 Task: Create a due date automation trigger when advanced on, 2 working days after a card is due add dates without an overdue due date at 11:00 AM.
Action: Mouse moved to (1025, 313)
Screenshot: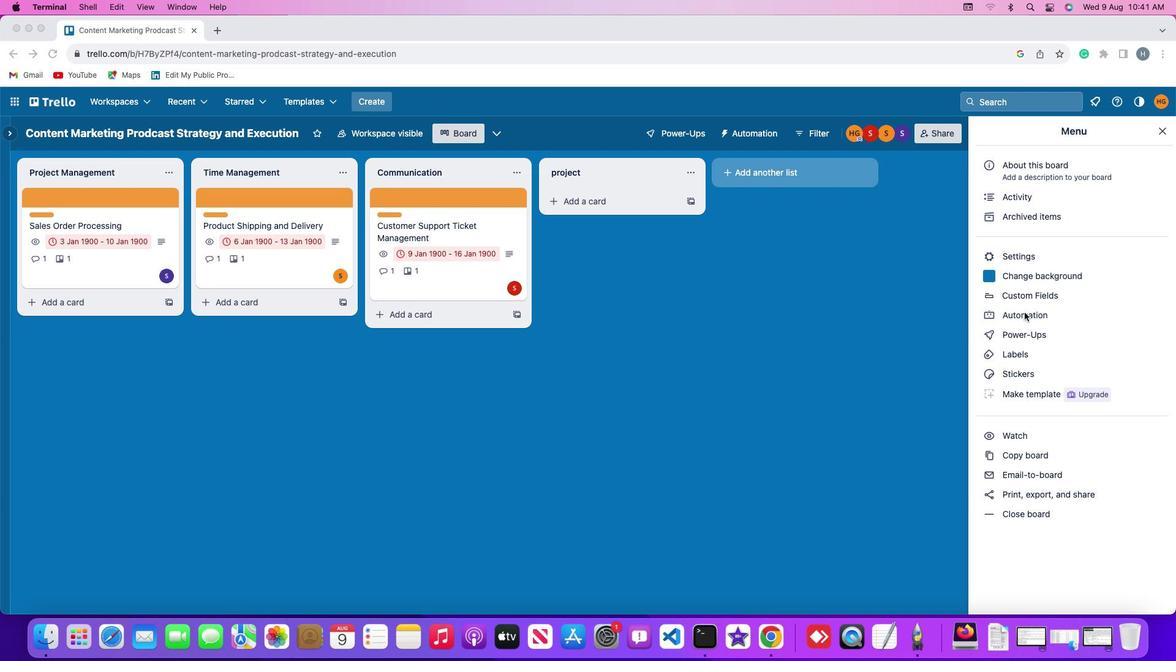 
Action: Mouse pressed left at (1025, 313)
Screenshot: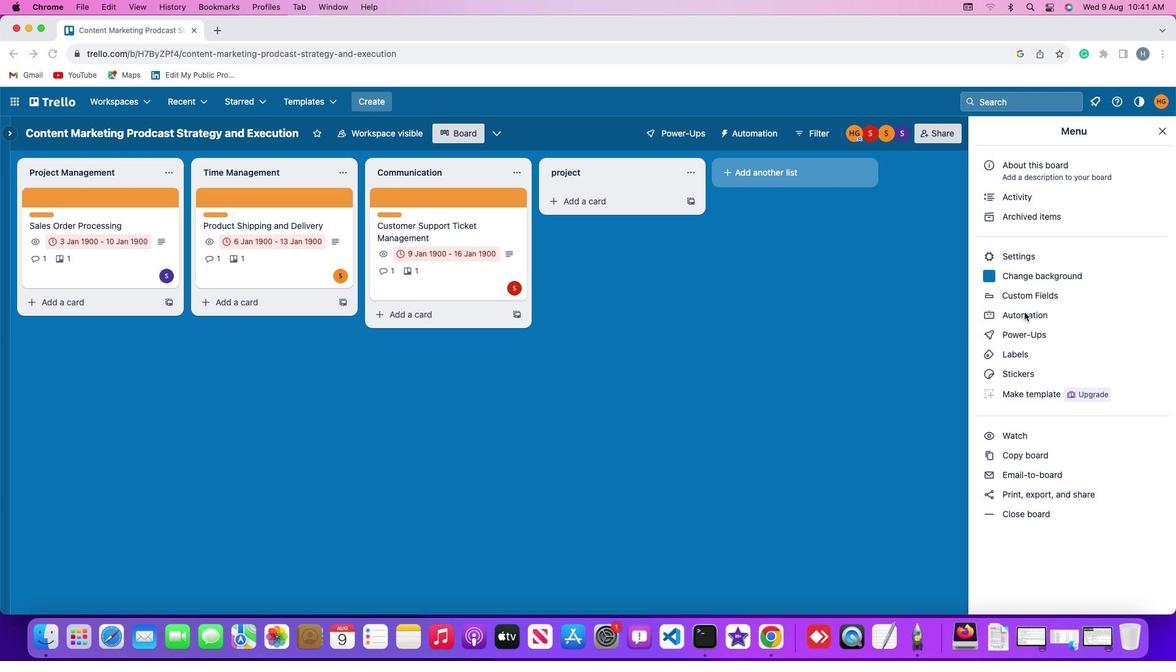 
Action: Mouse pressed left at (1025, 313)
Screenshot: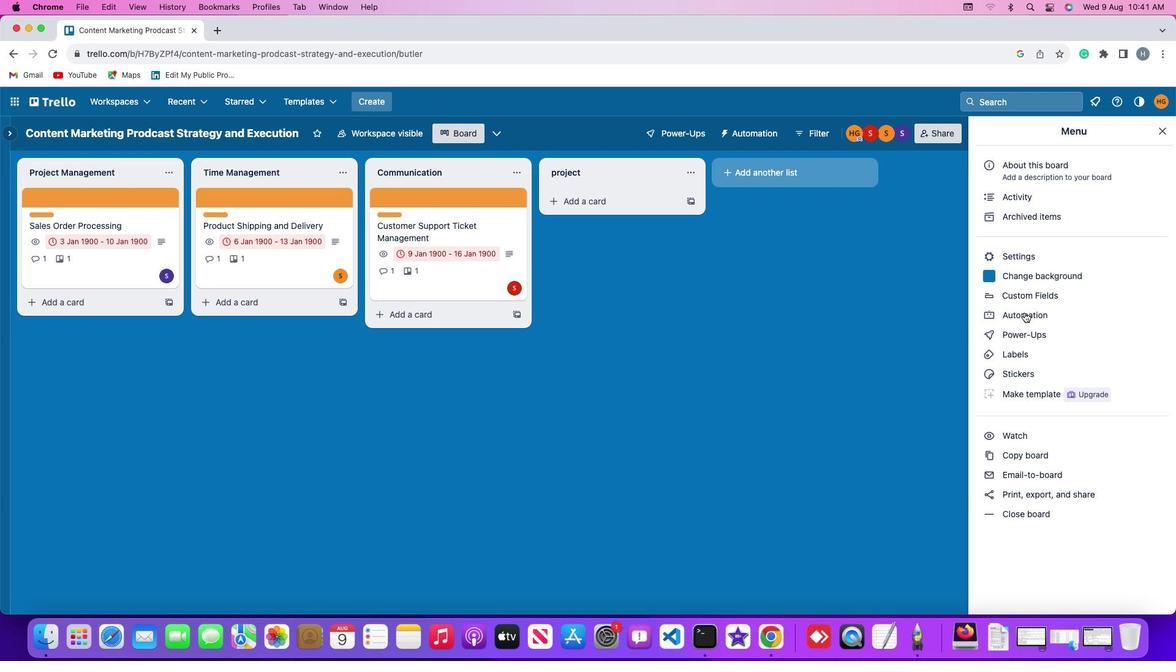 
Action: Mouse moved to (80, 288)
Screenshot: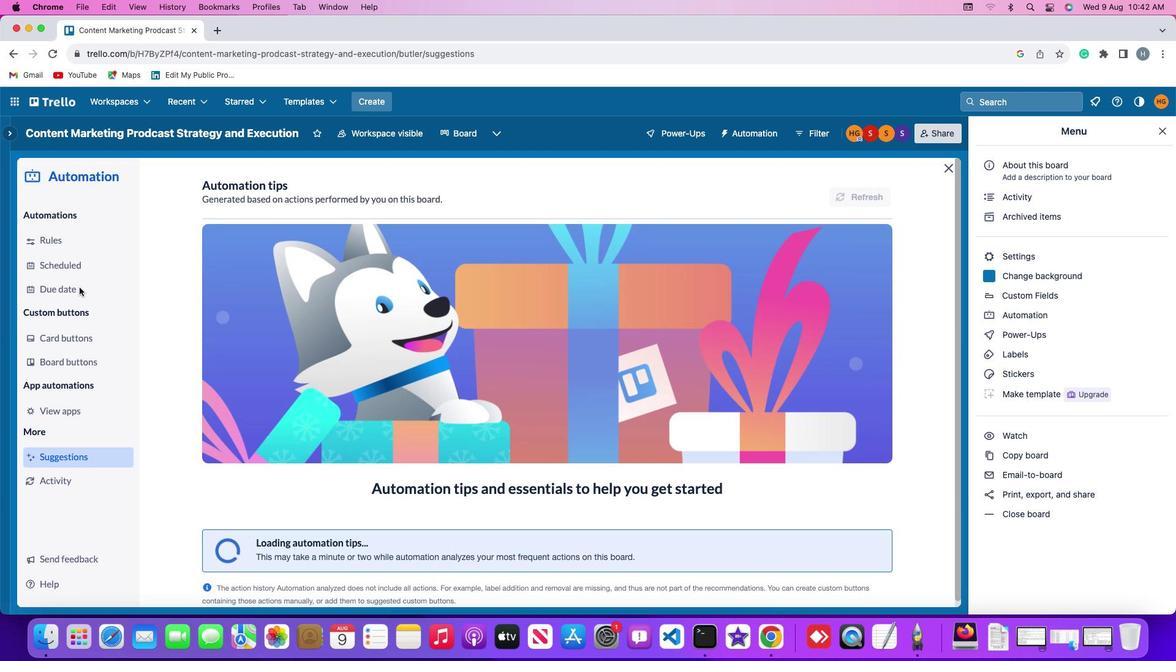 
Action: Mouse pressed left at (80, 288)
Screenshot: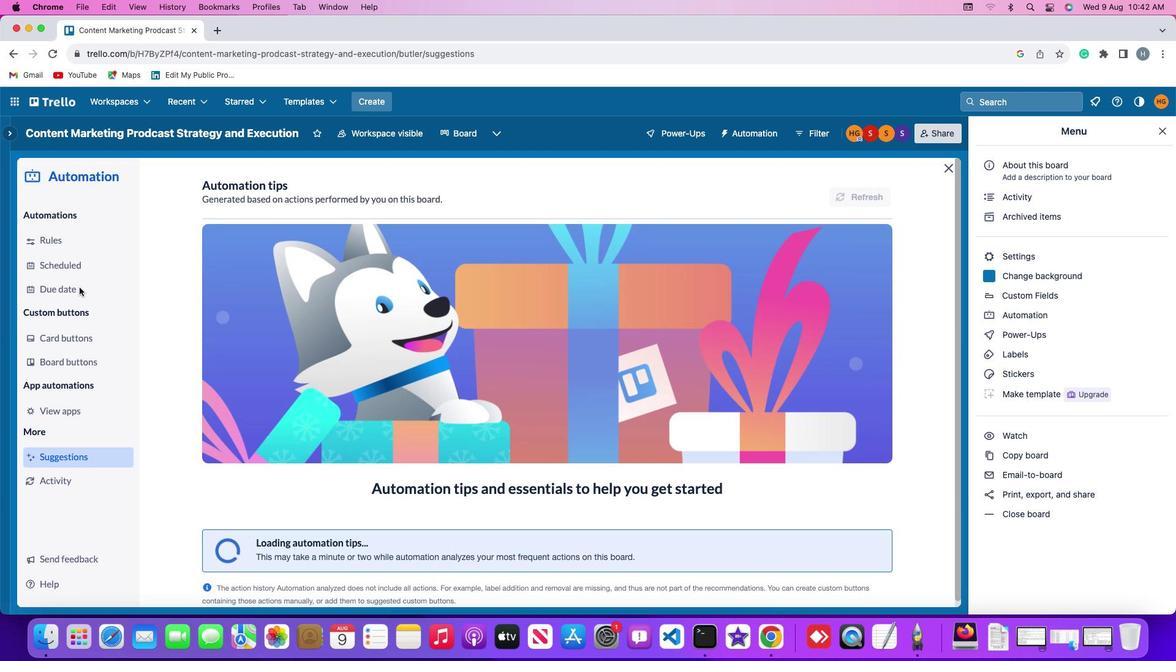 
Action: Mouse moved to (820, 188)
Screenshot: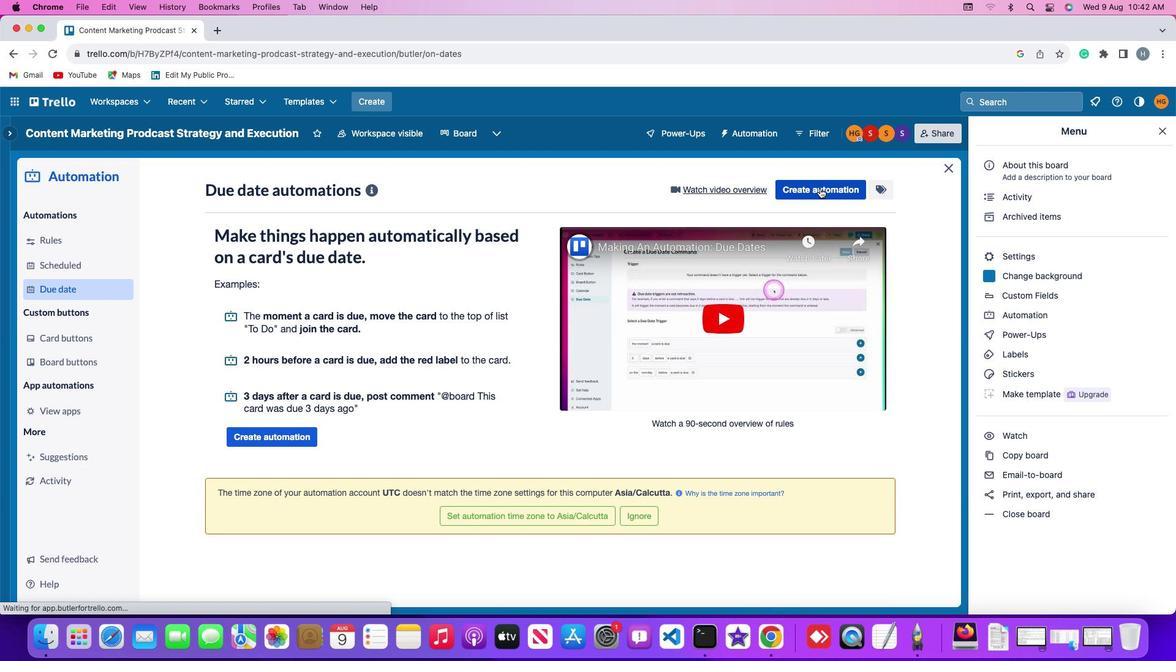 
Action: Mouse pressed left at (820, 188)
Screenshot: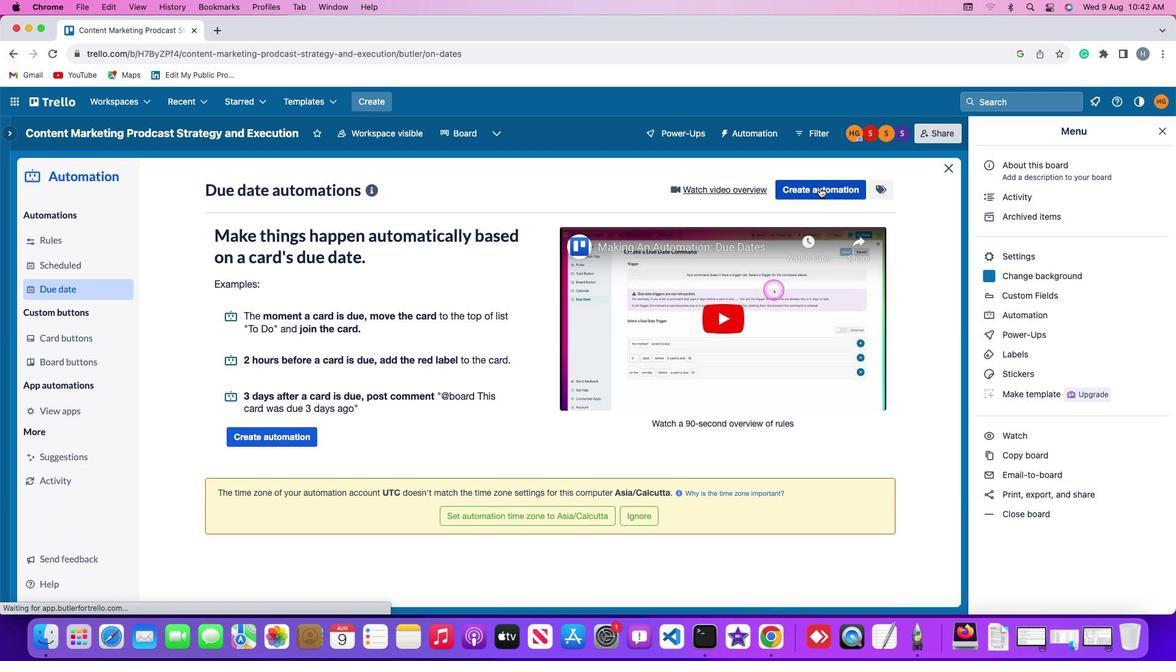 
Action: Mouse moved to (351, 310)
Screenshot: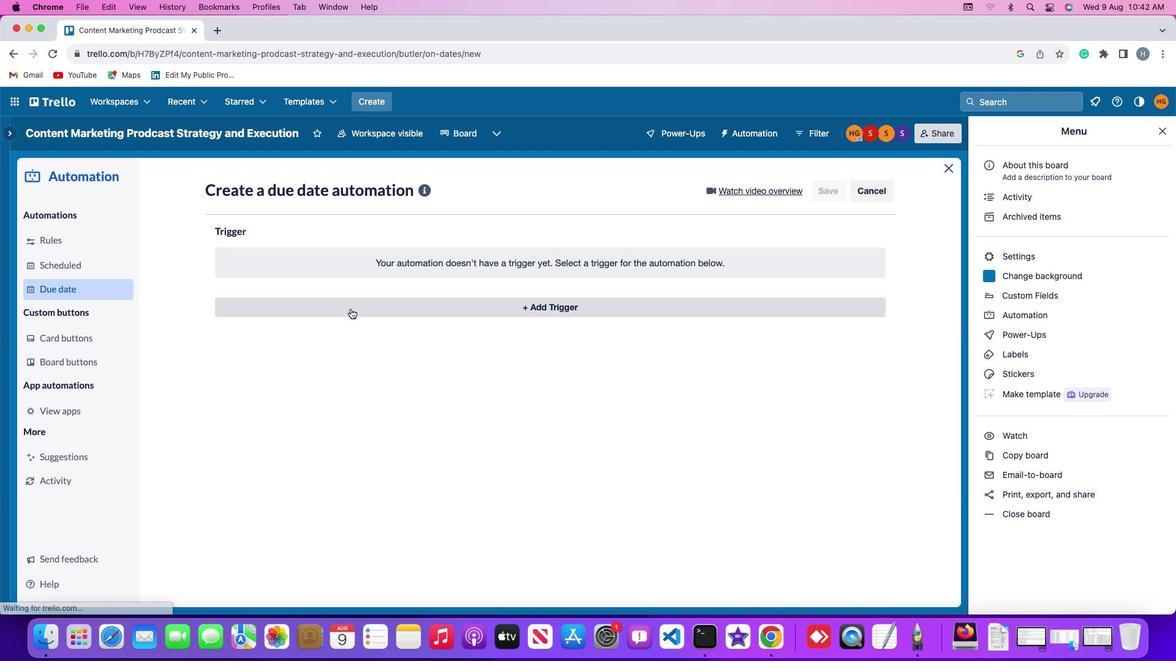 
Action: Mouse pressed left at (351, 310)
Screenshot: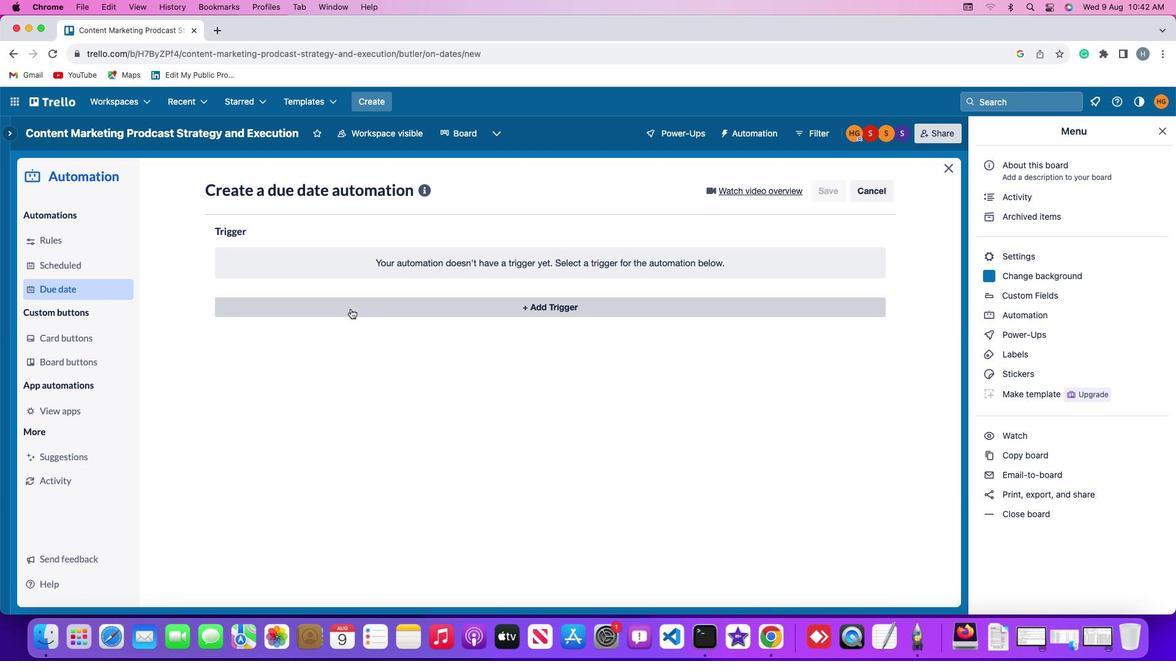 
Action: Mouse moved to (242, 501)
Screenshot: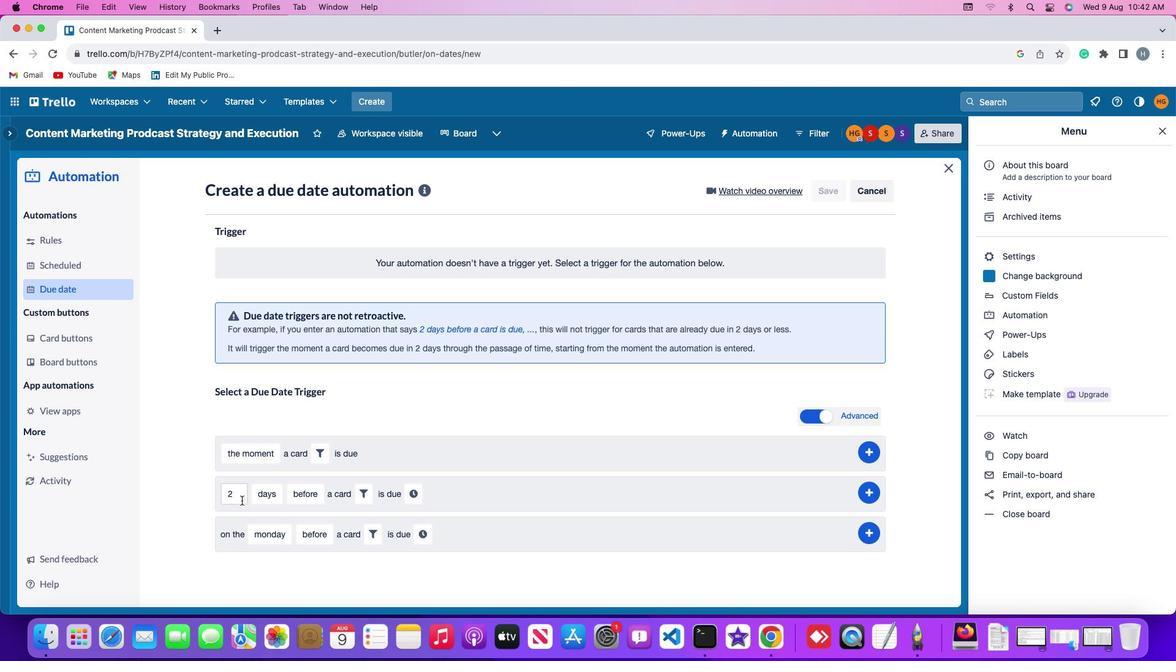 
Action: Mouse pressed left at (242, 501)
Screenshot: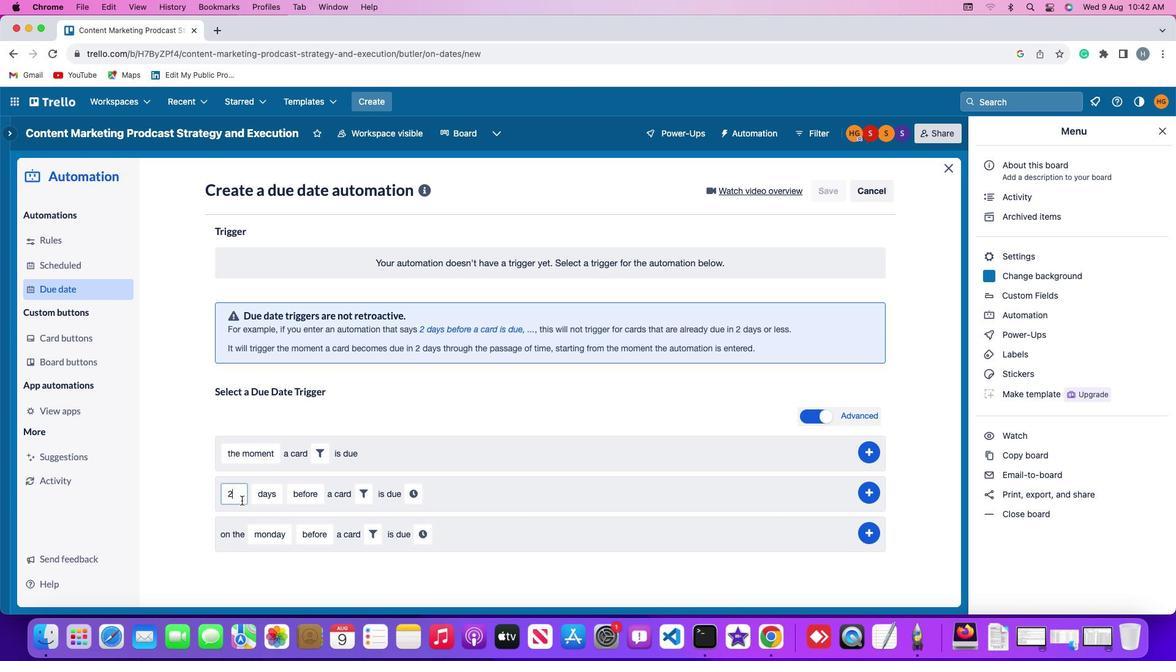 
Action: Mouse moved to (242, 501)
Screenshot: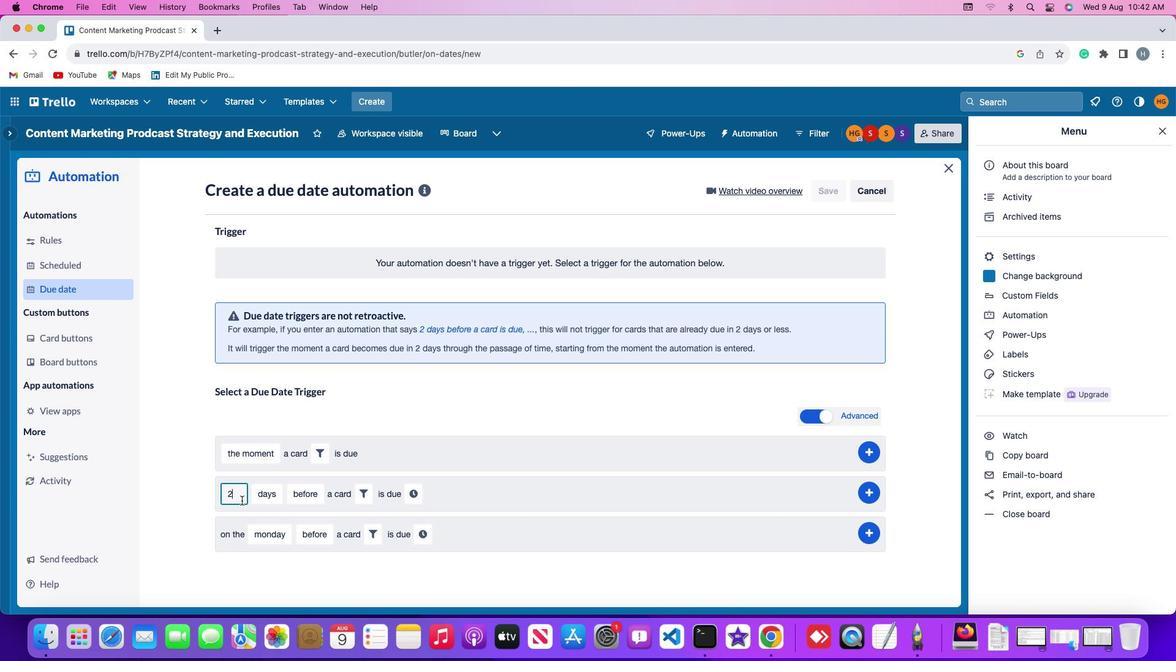 
Action: Key pressed Key.backspace'2'
Screenshot: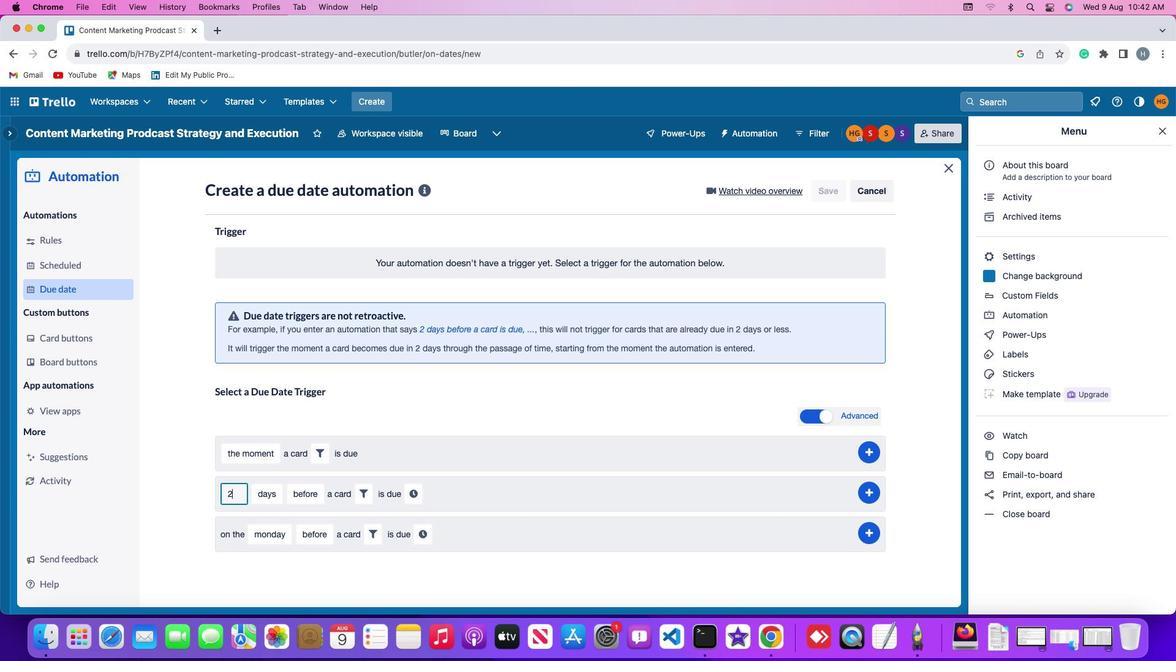 
Action: Mouse moved to (259, 498)
Screenshot: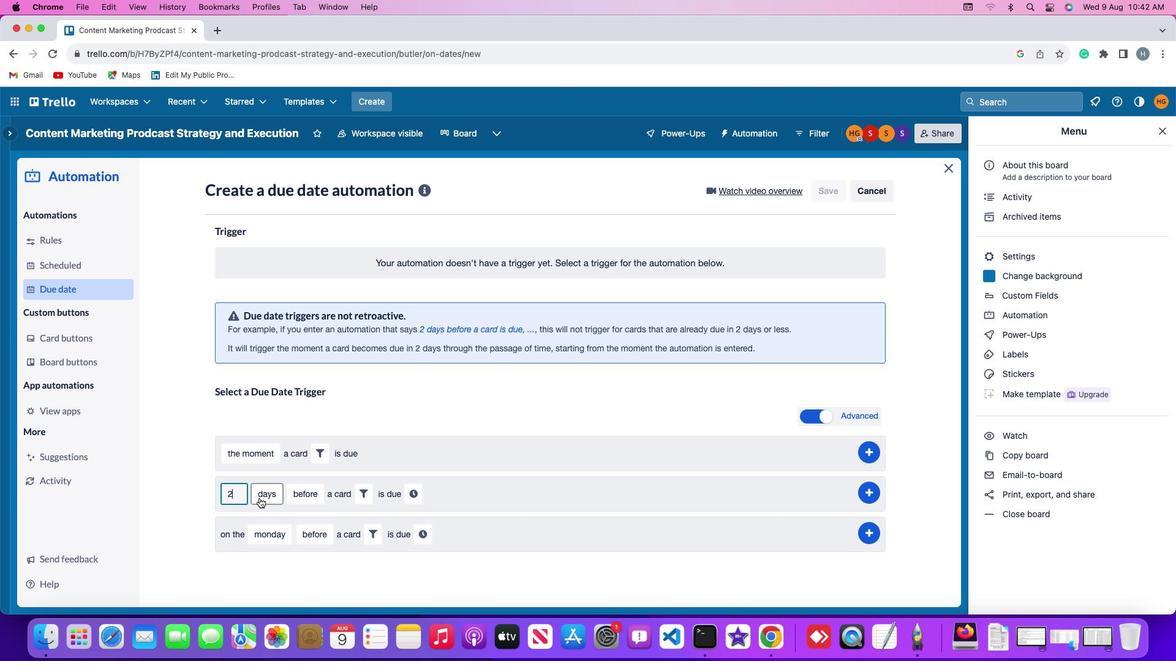 
Action: Mouse pressed left at (259, 498)
Screenshot: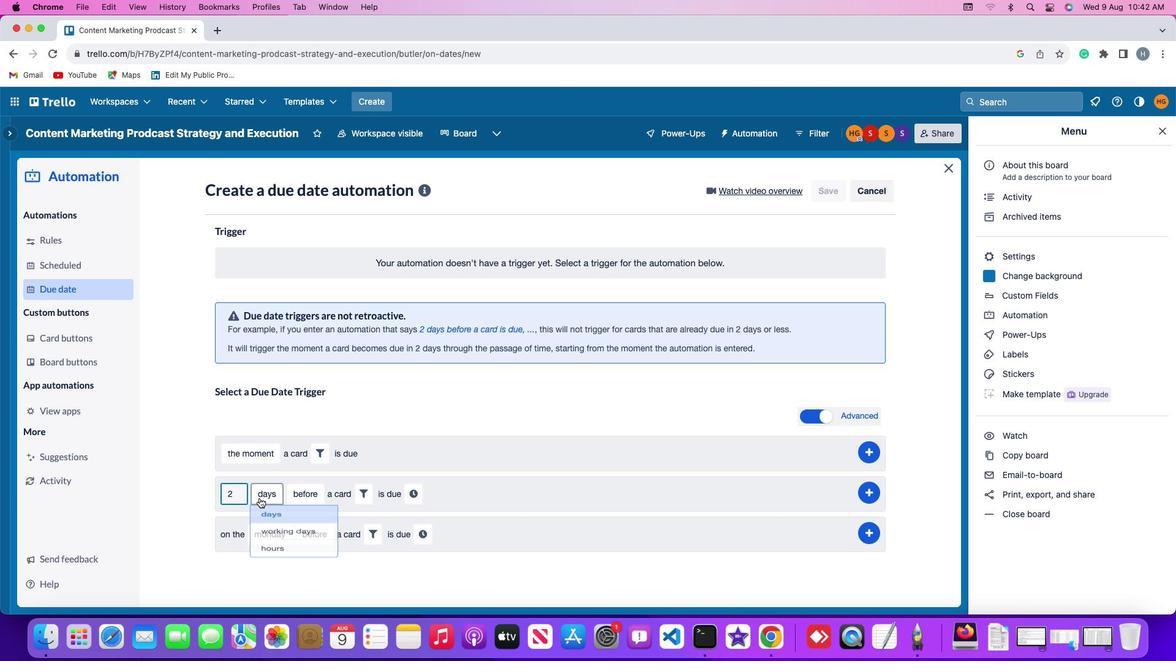 
Action: Mouse moved to (272, 545)
Screenshot: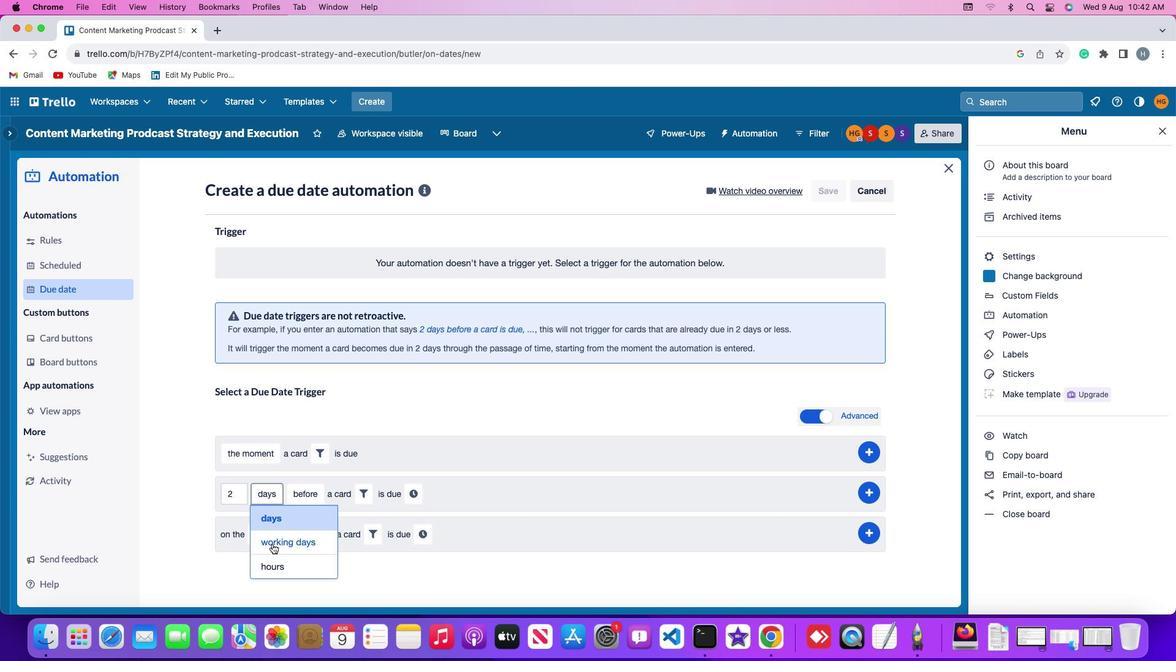 
Action: Mouse pressed left at (272, 545)
Screenshot: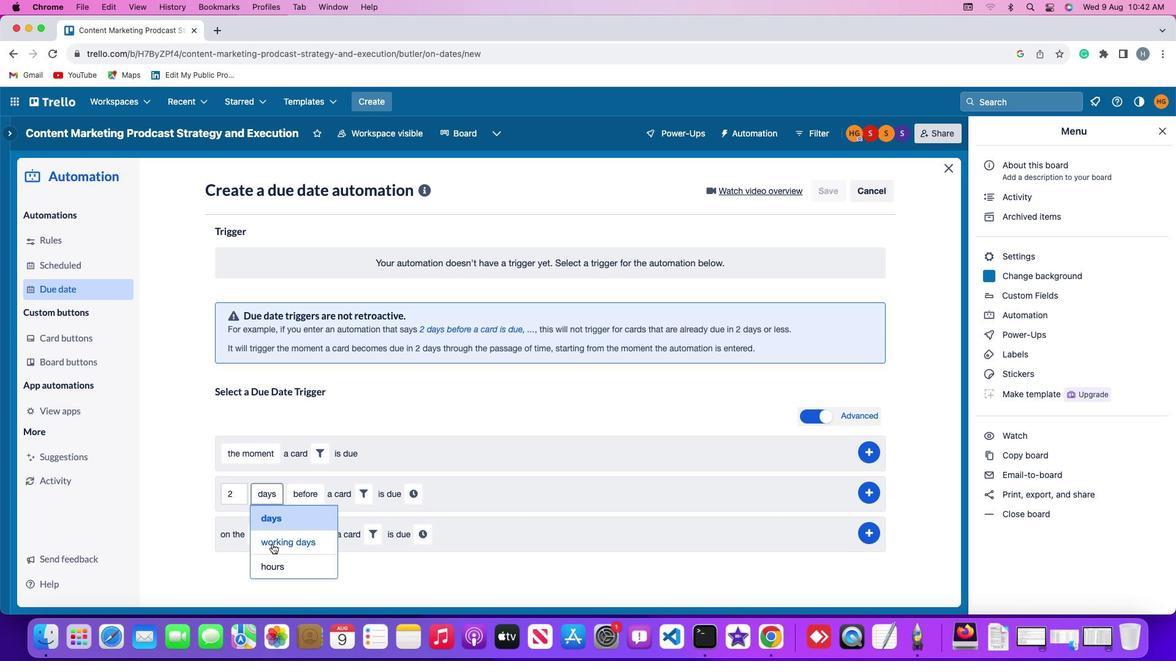 
Action: Mouse moved to (341, 493)
Screenshot: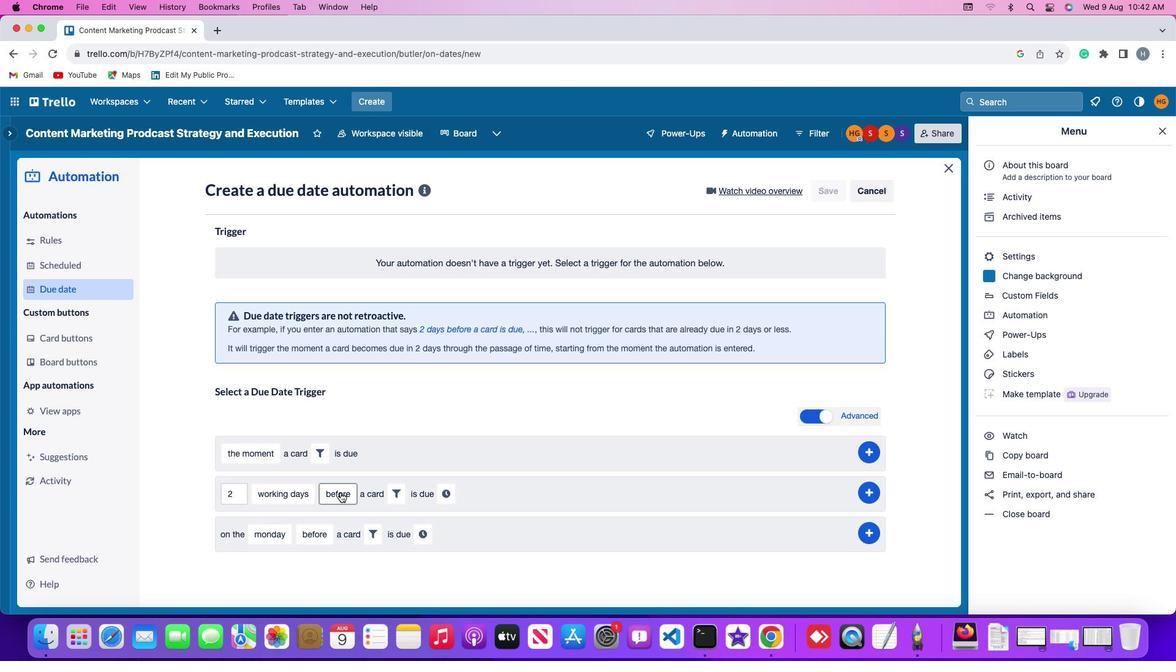 
Action: Mouse pressed left at (341, 493)
Screenshot: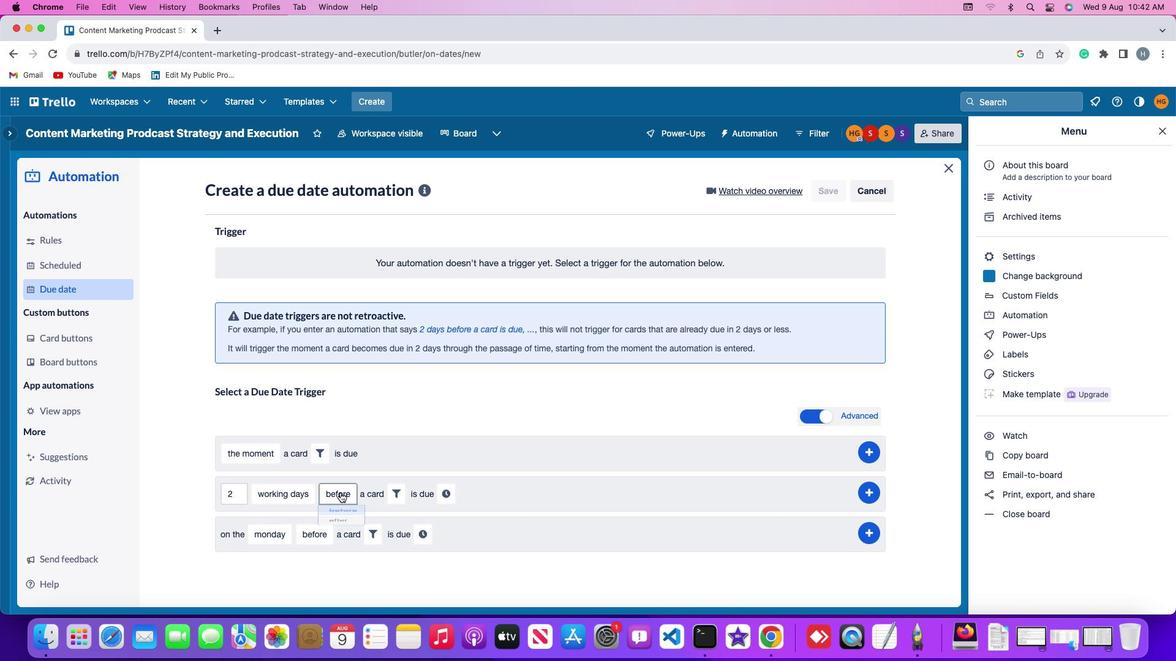 
Action: Mouse moved to (338, 539)
Screenshot: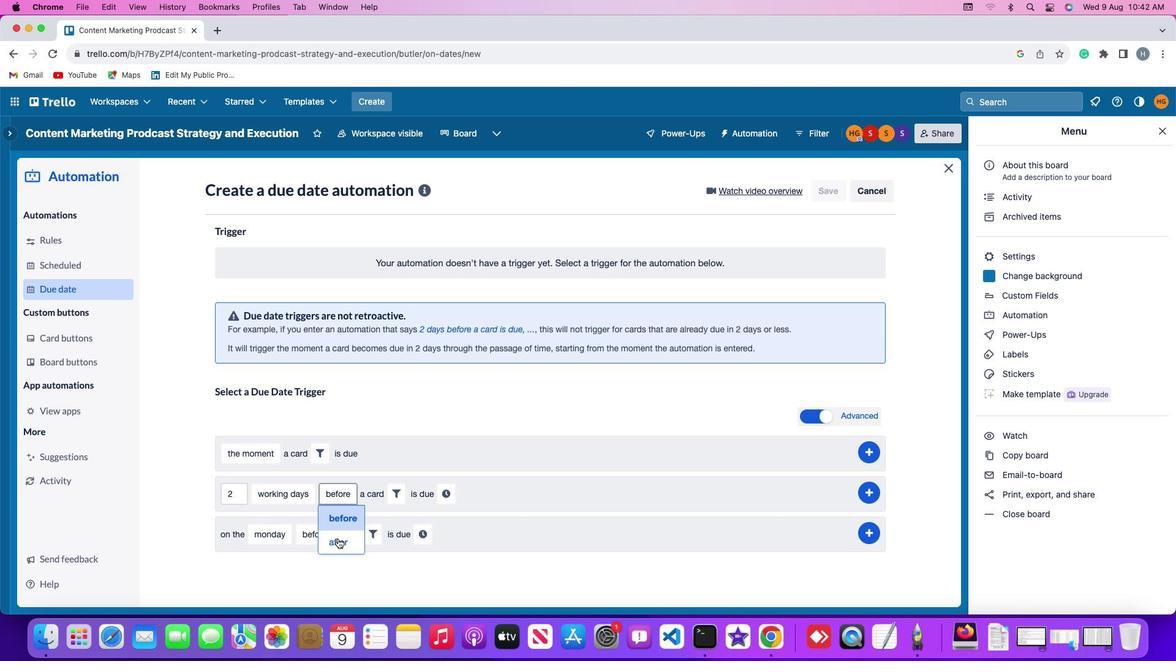 
Action: Mouse pressed left at (338, 539)
Screenshot: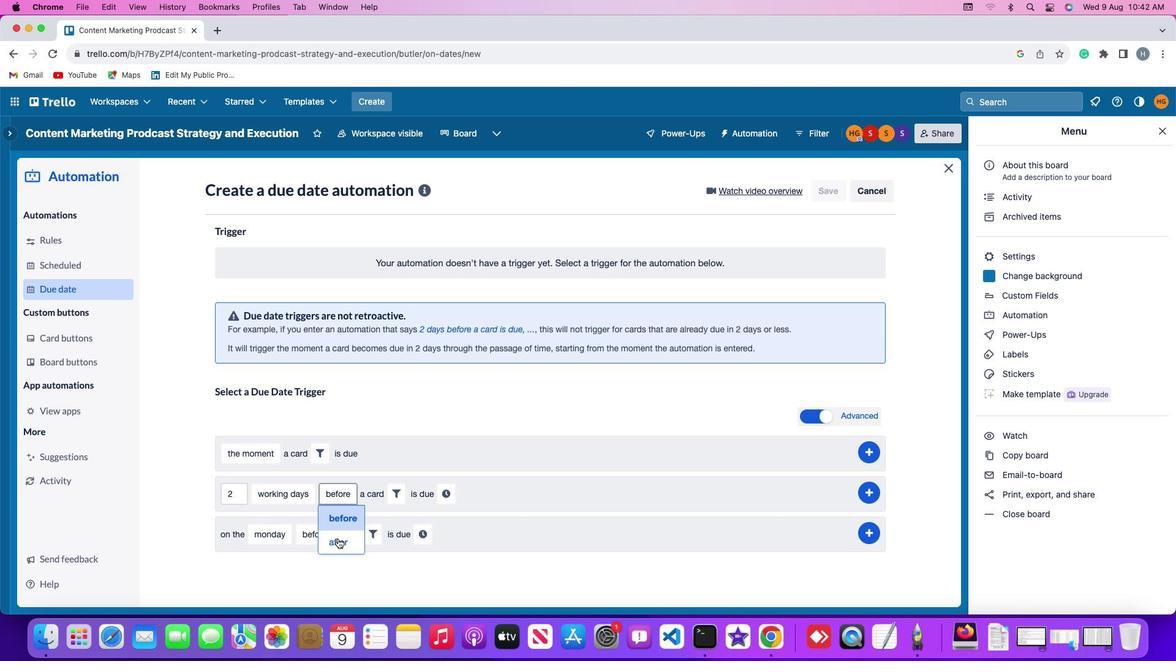 
Action: Mouse moved to (387, 492)
Screenshot: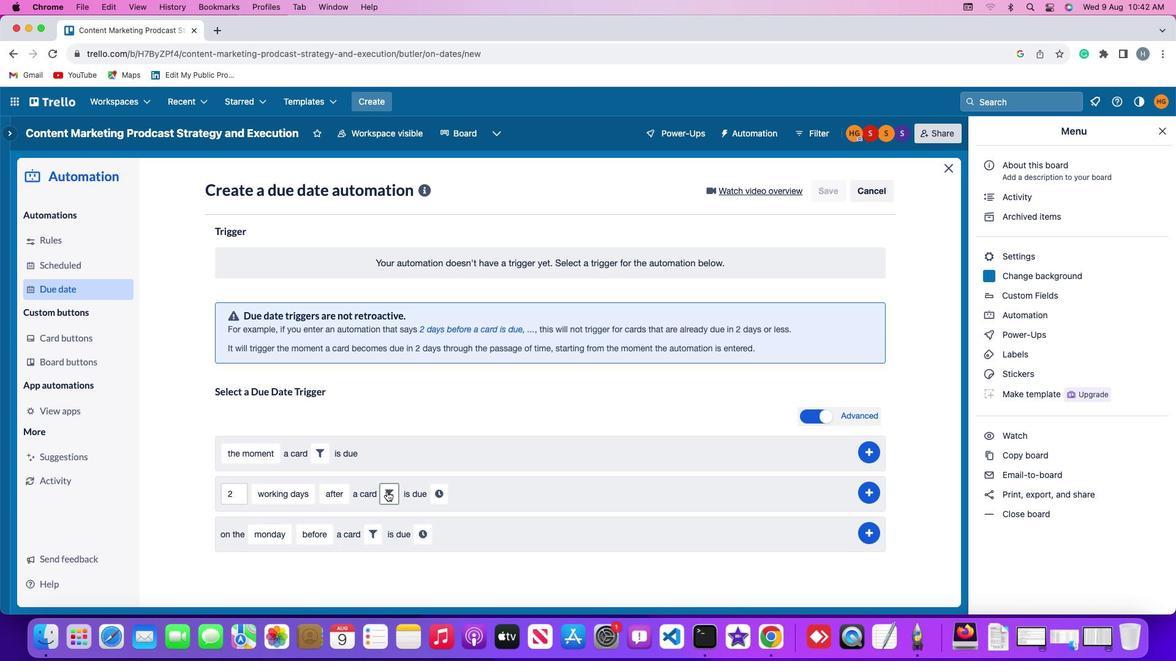 
Action: Mouse pressed left at (387, 492)
Screenshot: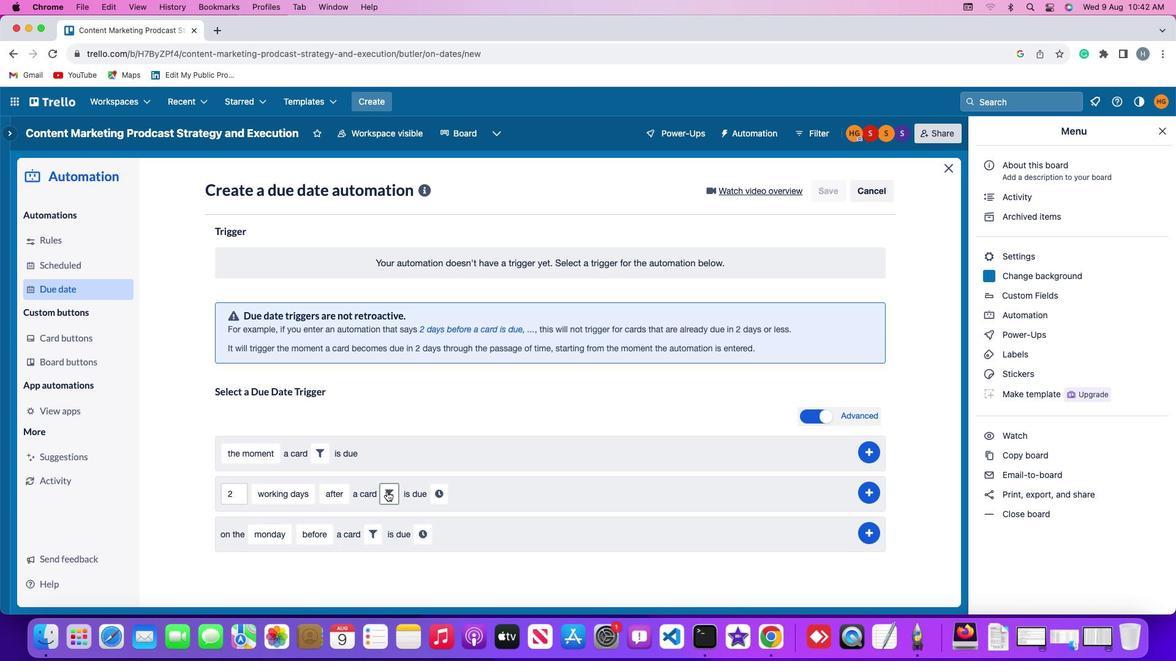 
Action: Mouse moved to (450, 528)
Screenshot: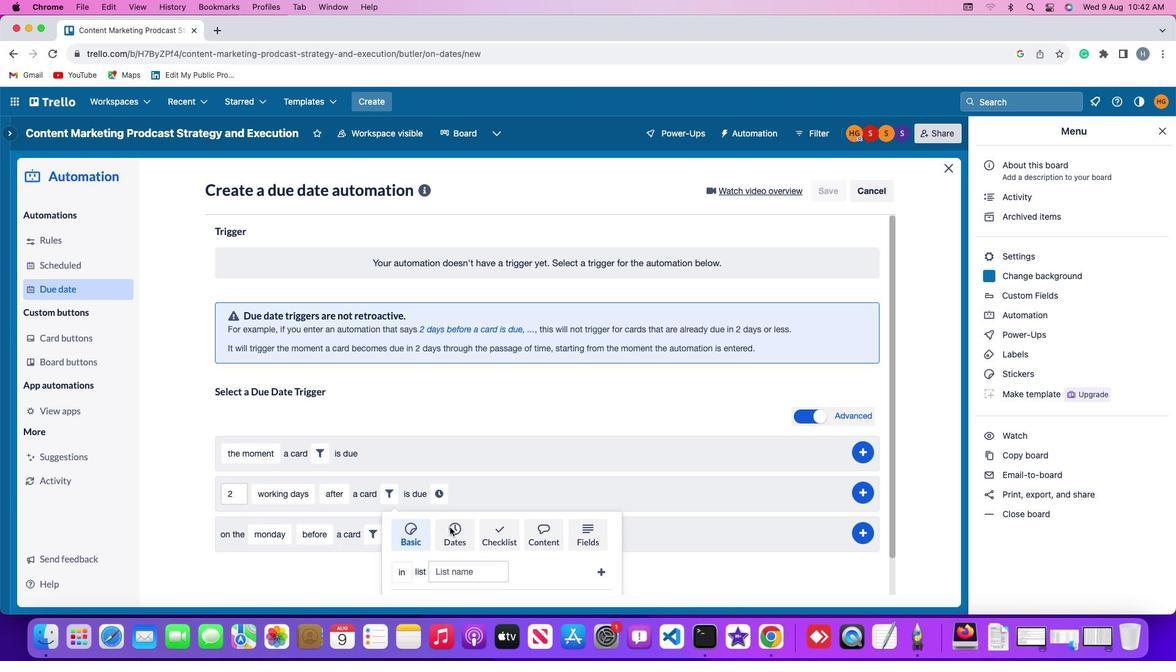 
Action: Mouse pressed left at (450, 528)
Screenshot: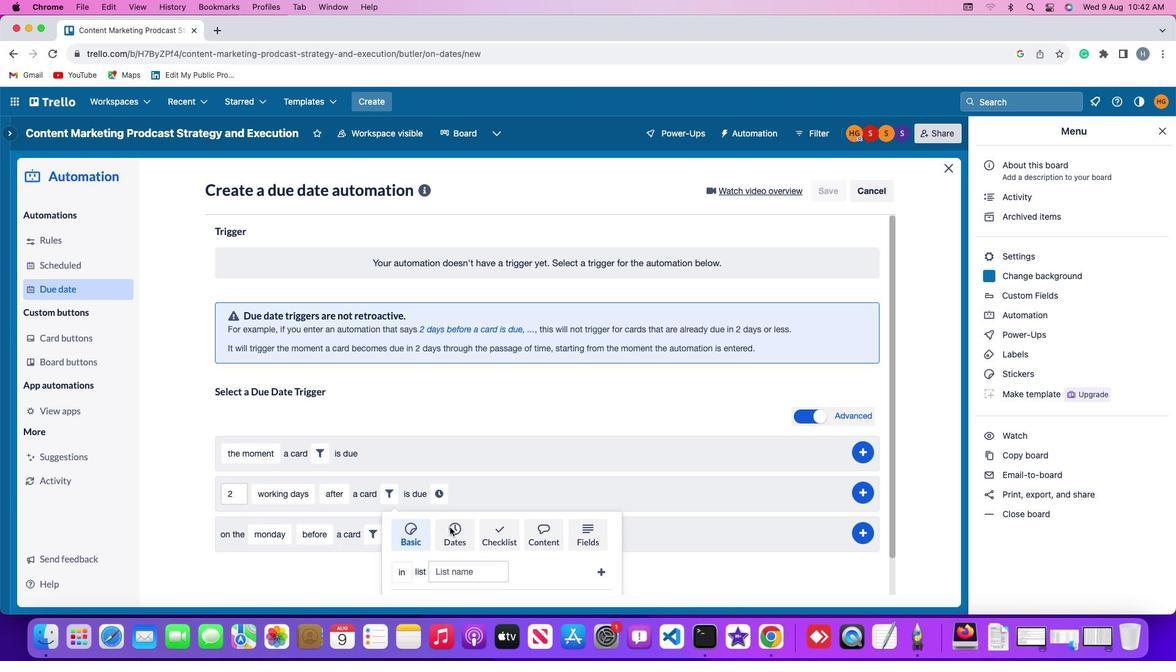 
Action: Mouse moved to (397, 572)
Screenshot: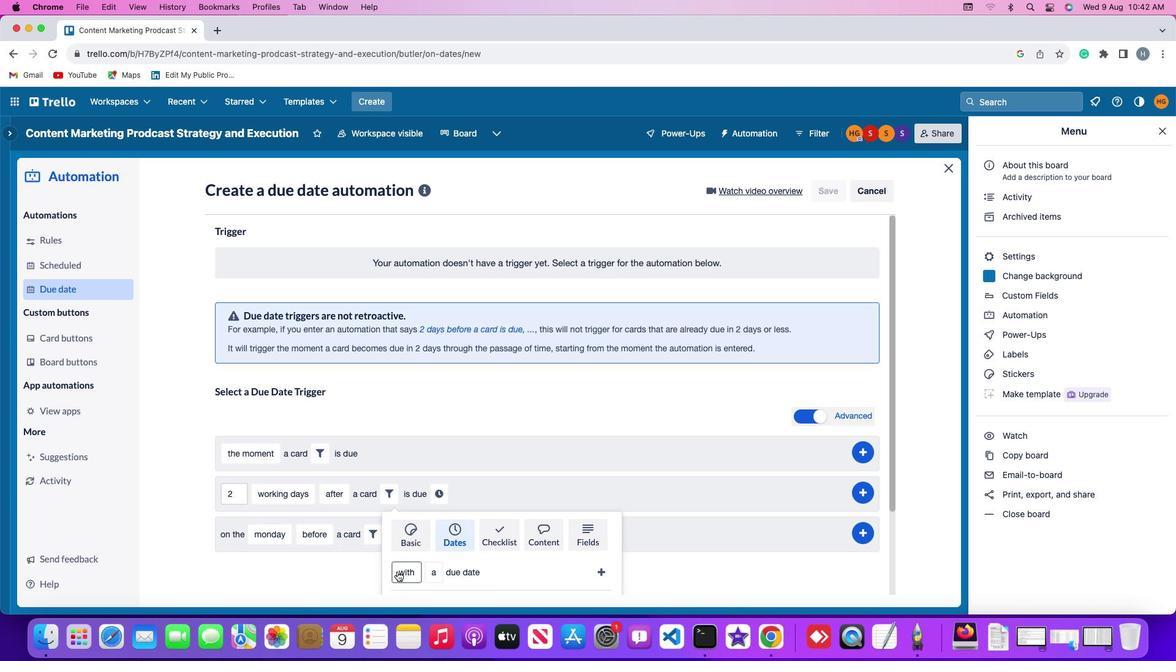 
Action: Mouse pressed left at (397, 572)
Screenshot: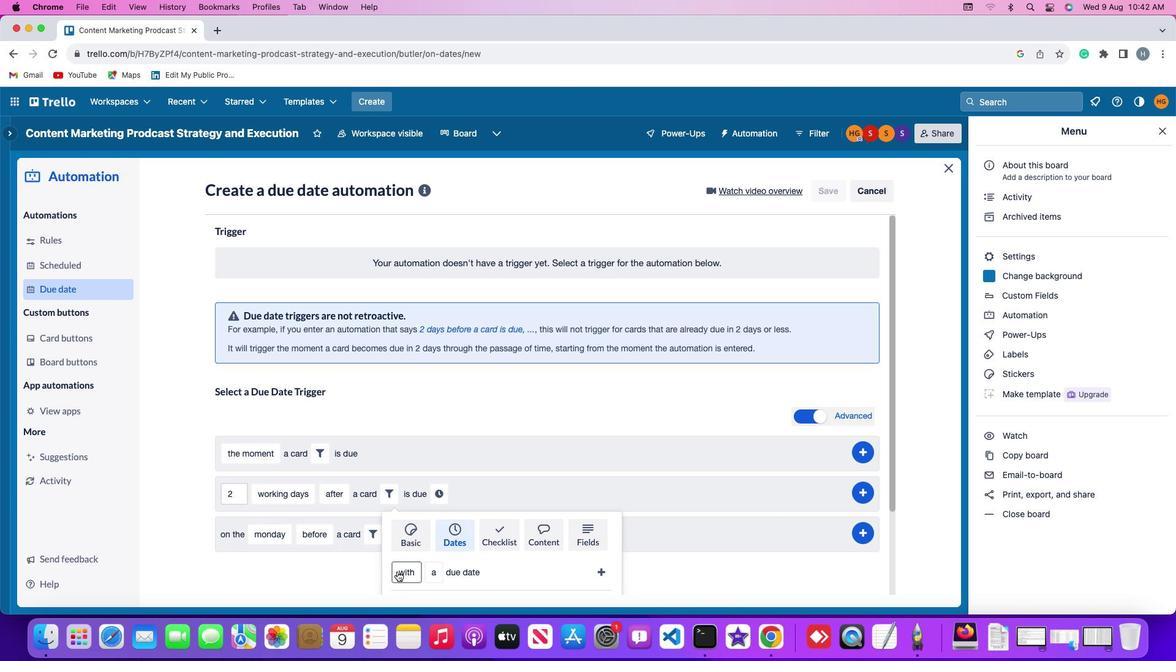
Action: Mouse moved to (404, 553)
Screenshot: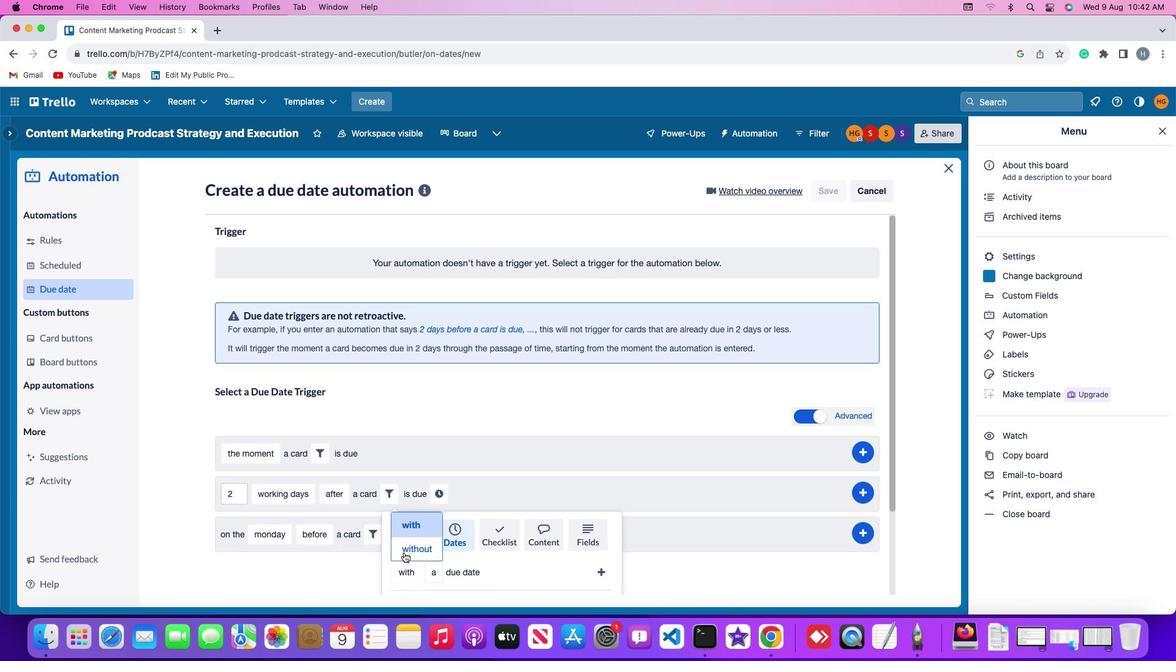 
Action: Mouse pressed left at (404, 553)
Screenshot: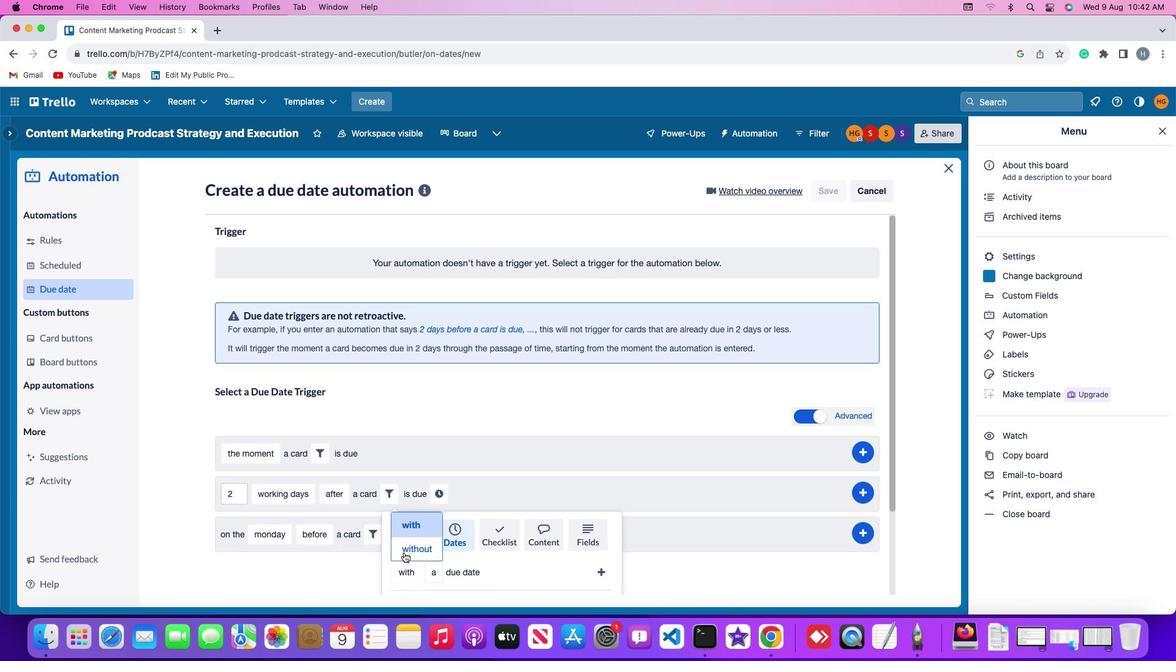 
Action: Mouse moved to (437, 569)
Screenshot: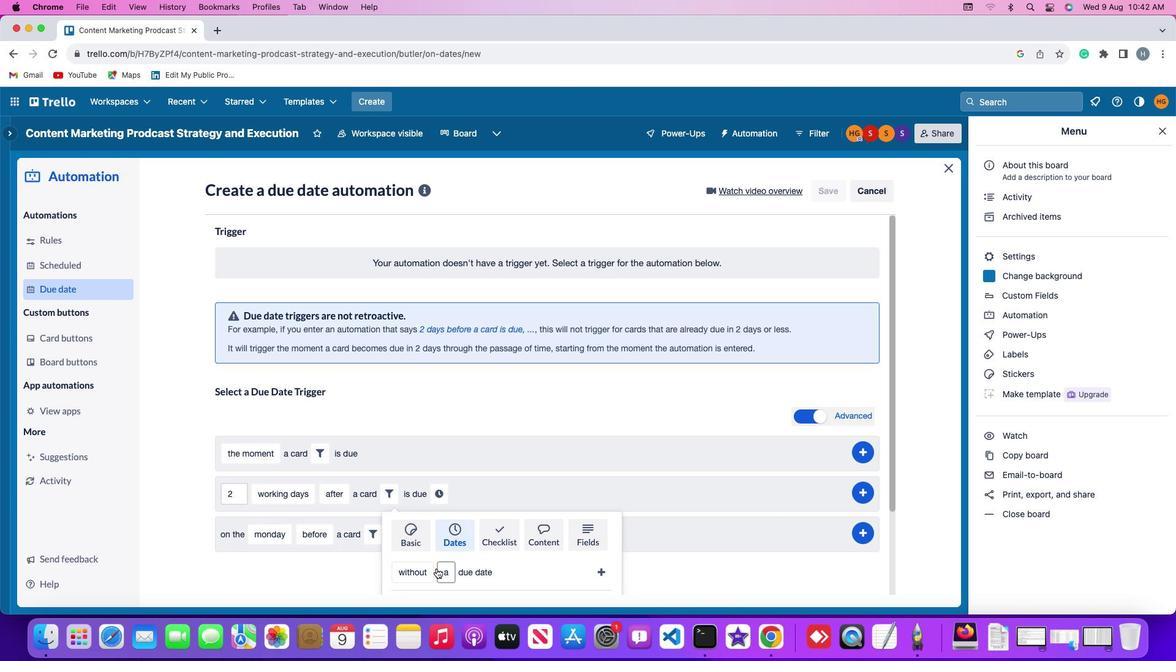 
Action: Mouse pressed left at (437, 569)
Screenshot: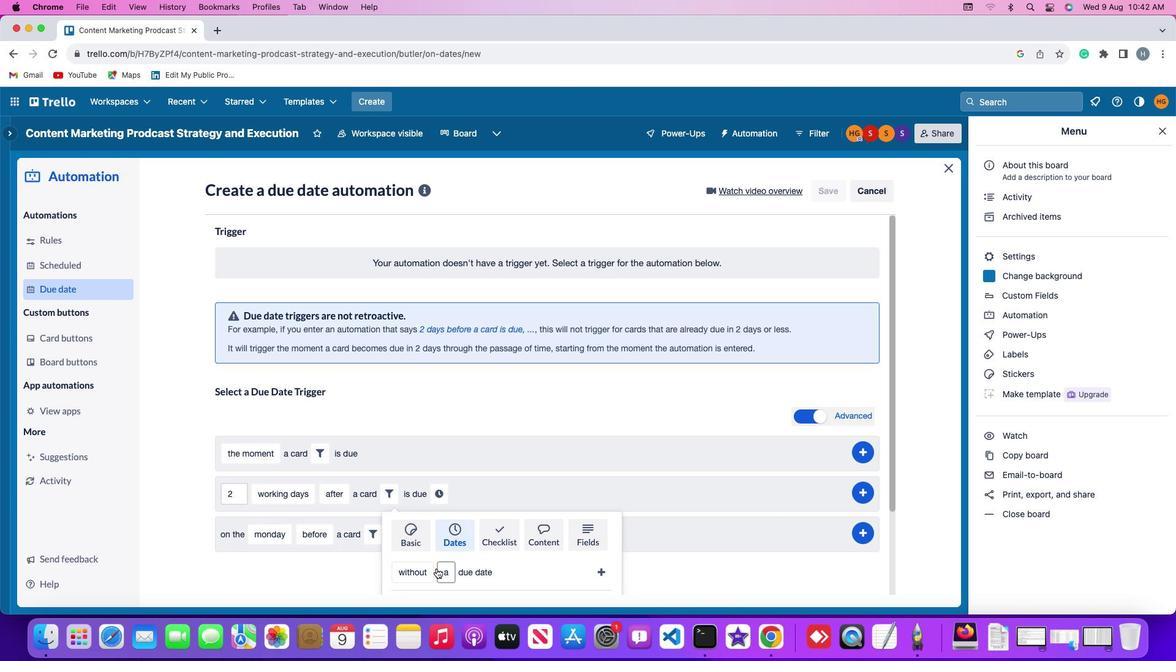 
Action: Mouse moved to (451, 555)
Screenshot: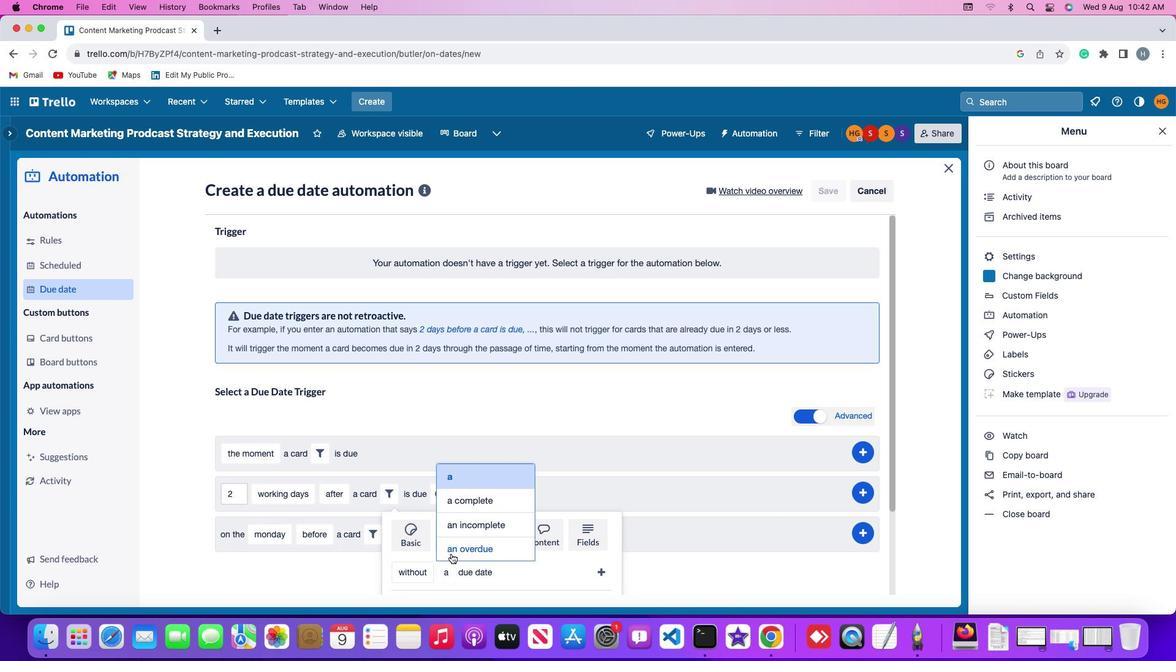 
Action: Mouse pressed left at (451, 555)
Screenshot: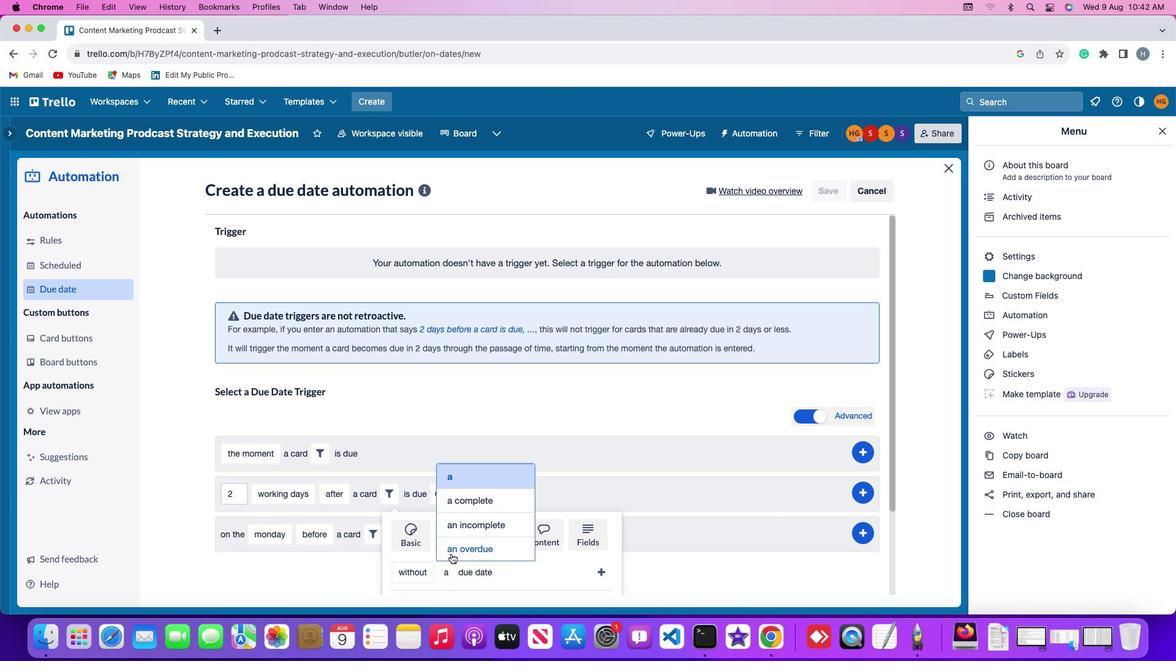 
Action: Mouse moved to (601, 570)
Screenshot: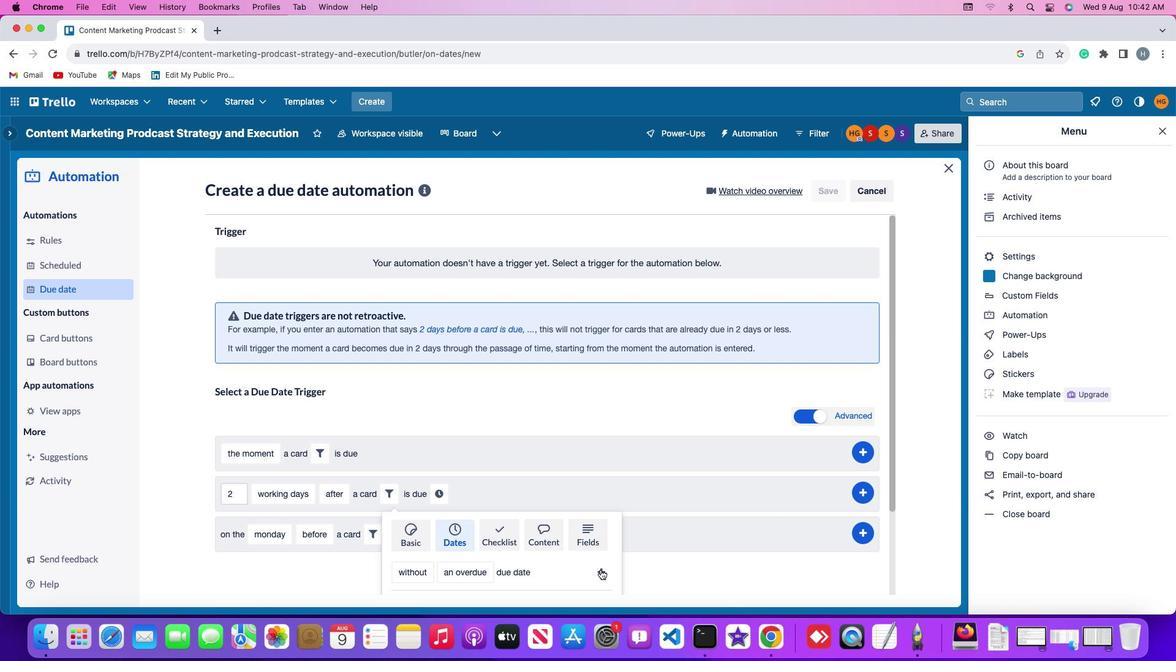 
Action: Mouse pressed left at (601, 570)
Screenshot: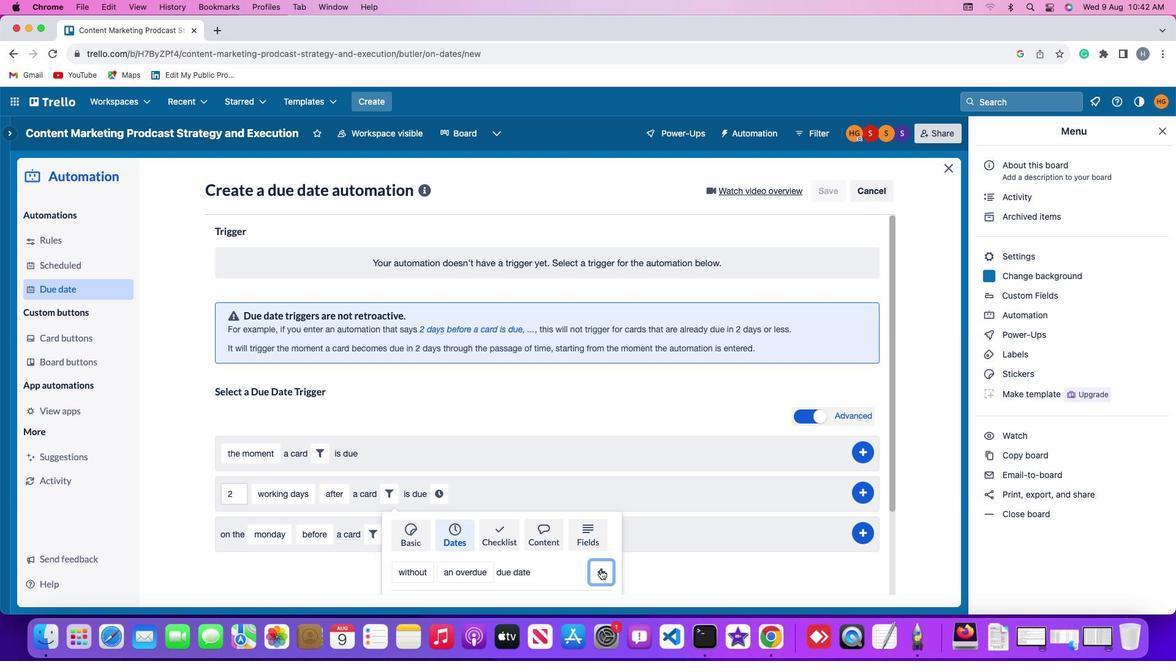 
Action: Mouse moved to (575, 493)
Screenshot: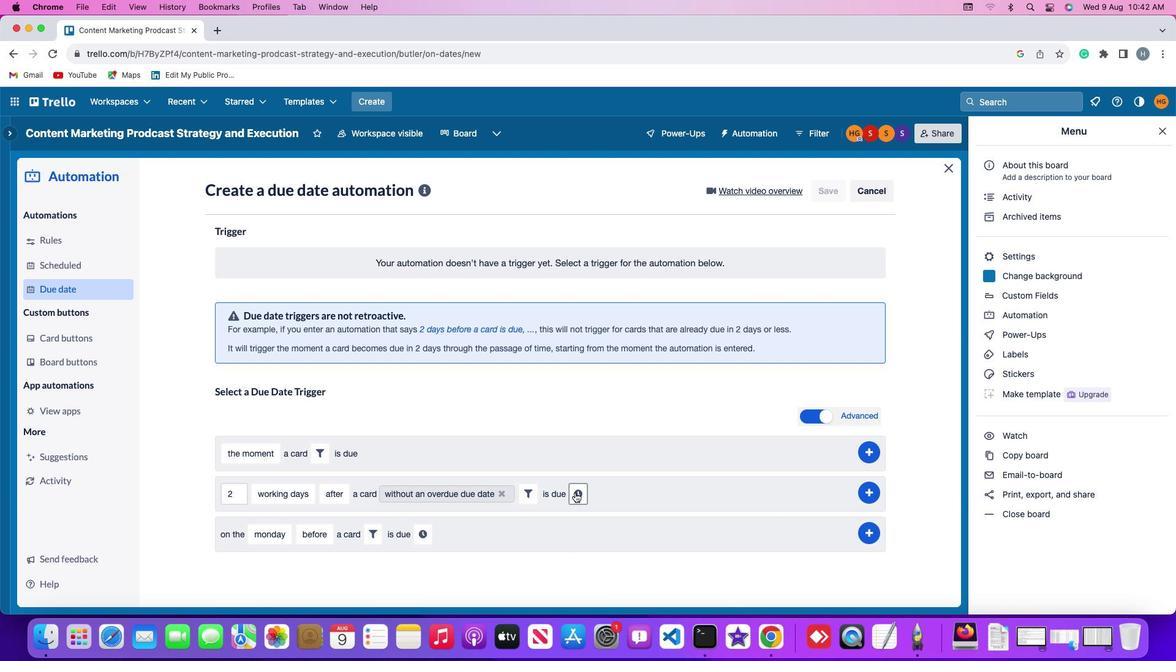 
Action: Mouse pressed left at (575, 493)
Screenshot: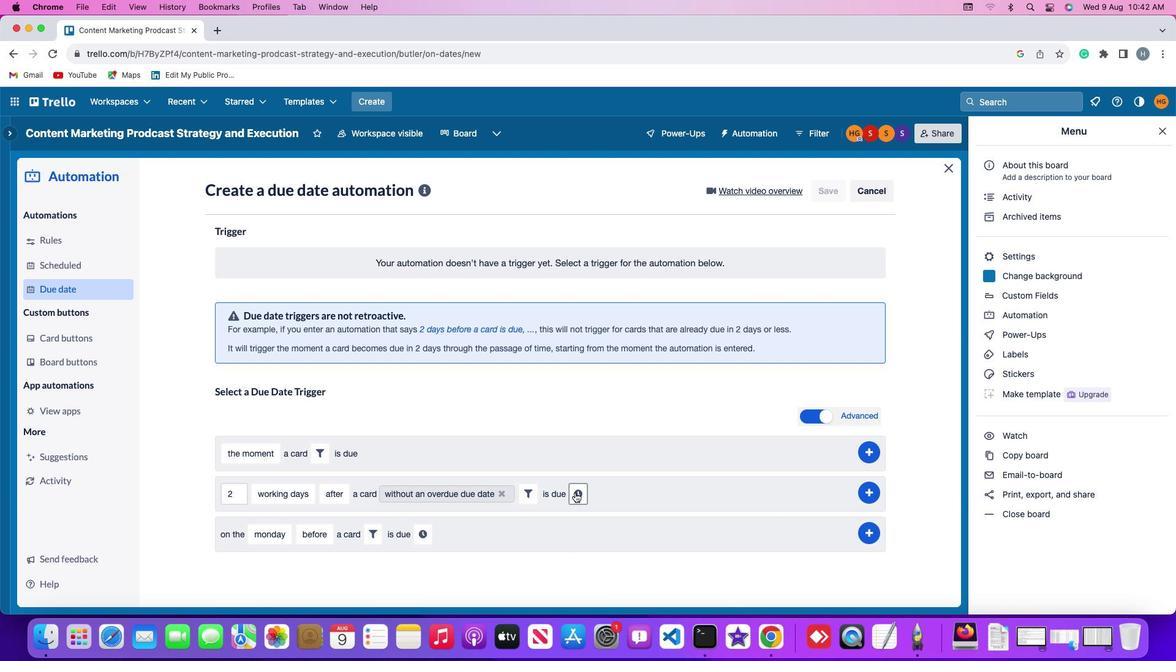 
Action: Mouse moved to (609, 498)
Screenshot: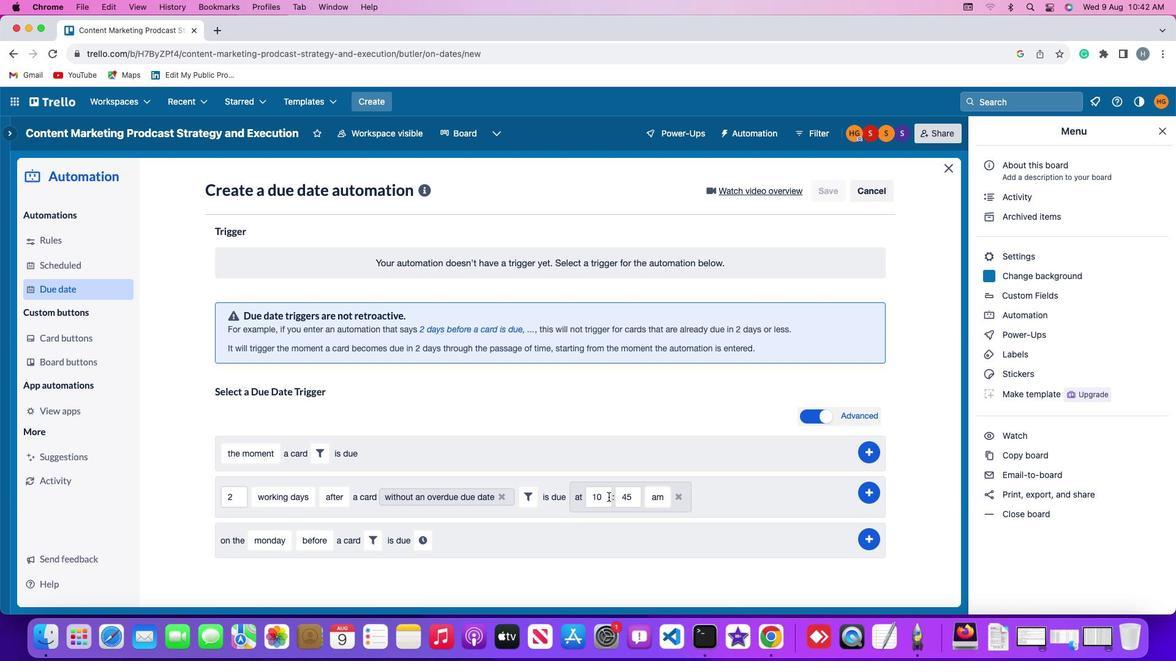 
Action: Mouse pressed left at (609, 498)
Screenshot: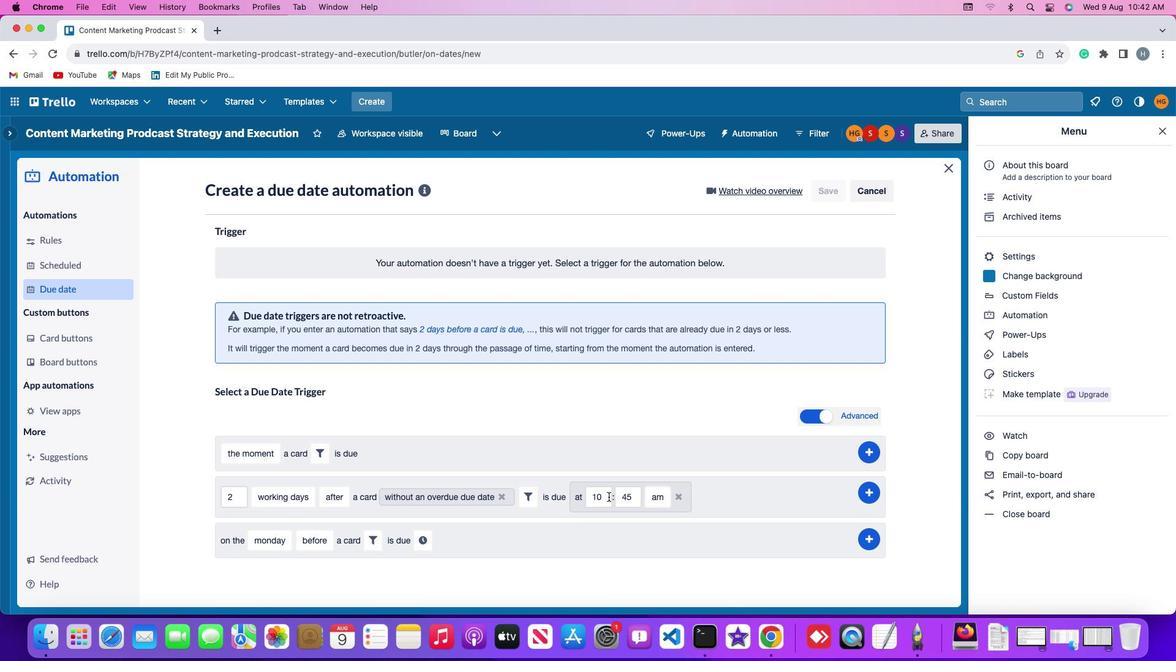
Action: Key pressed Key.backspaceKey.backspace'1''1'
Screenshot: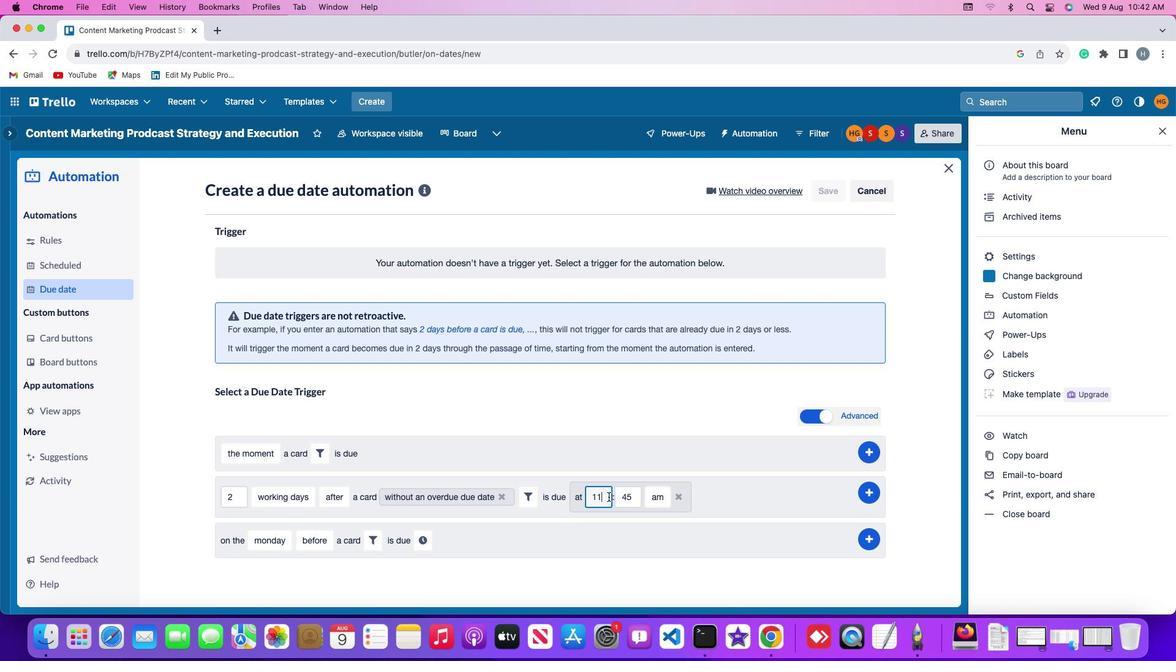 
Action: Mouse moved to (635, 496)
Screenshot: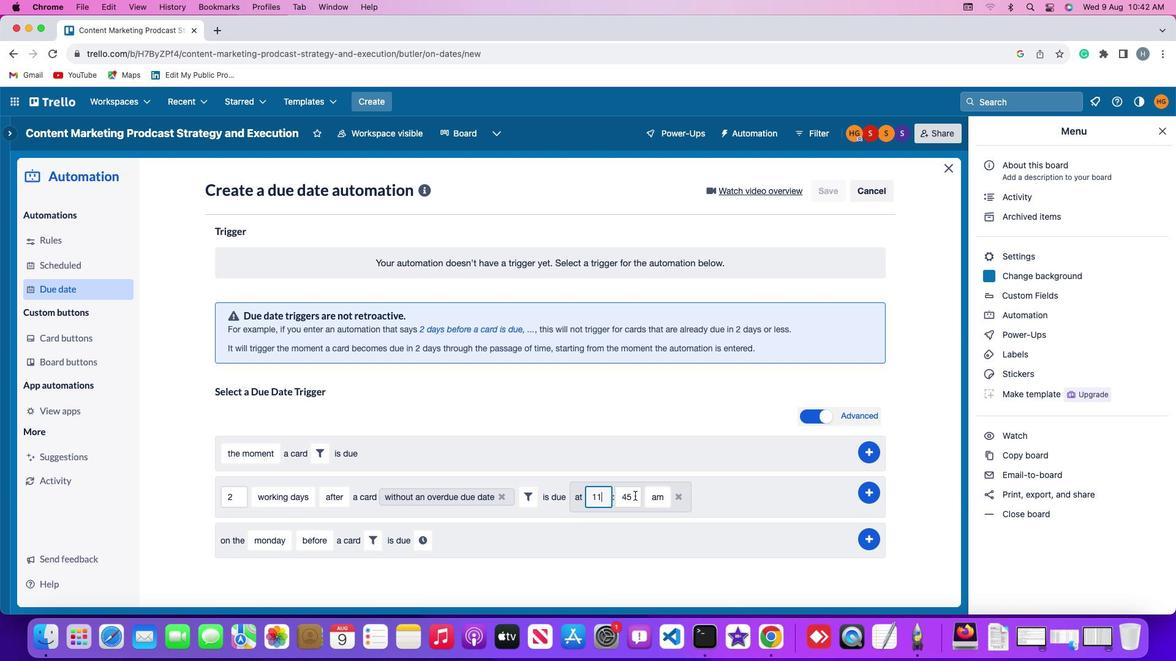 
Action: Mouse pressed left at (635, 496)
Screenshot: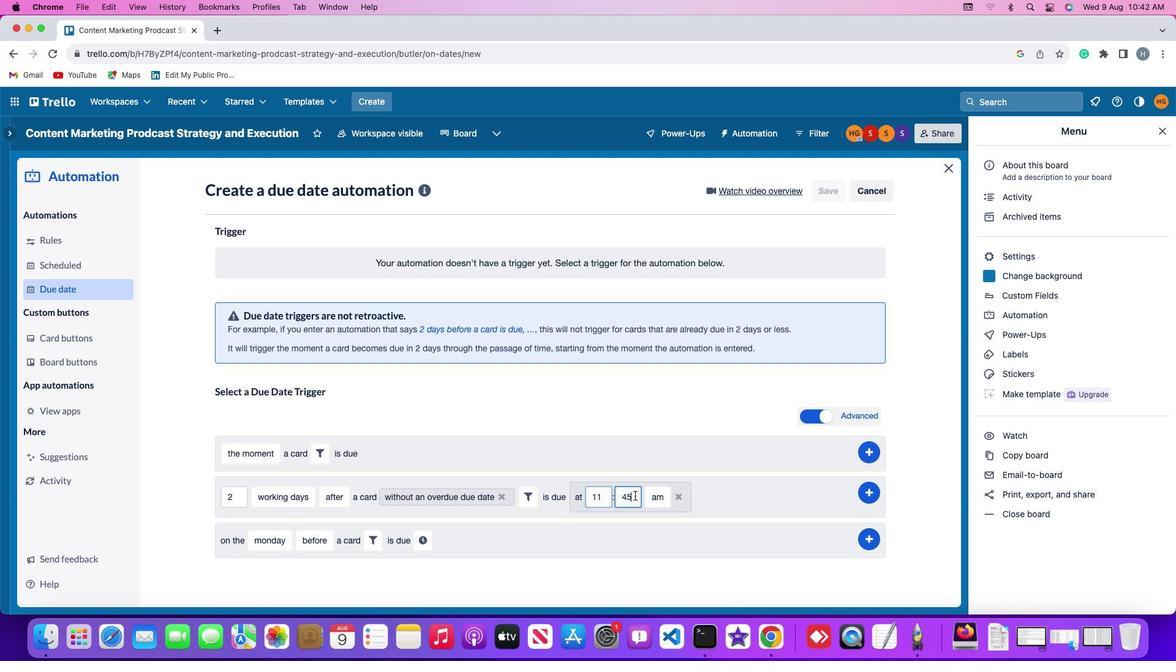 
Action: Key pressed Key.backspaceKey.backspace'0''0'
Screenshot: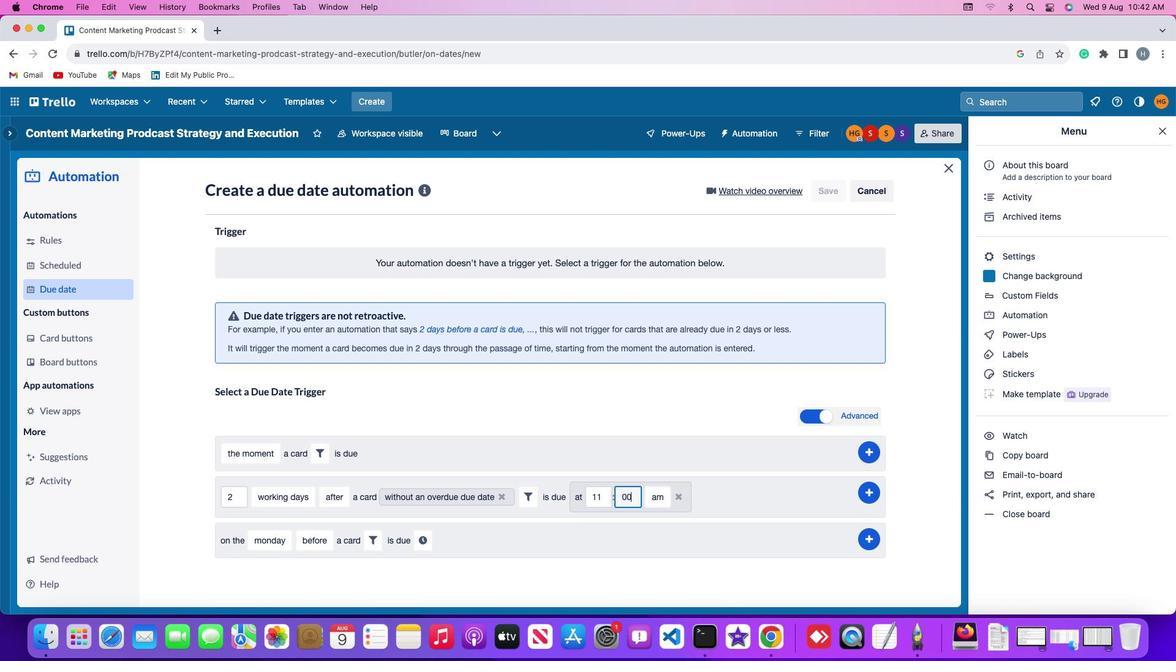 
Action: Mouse moved to (660, 496)
Screenshot: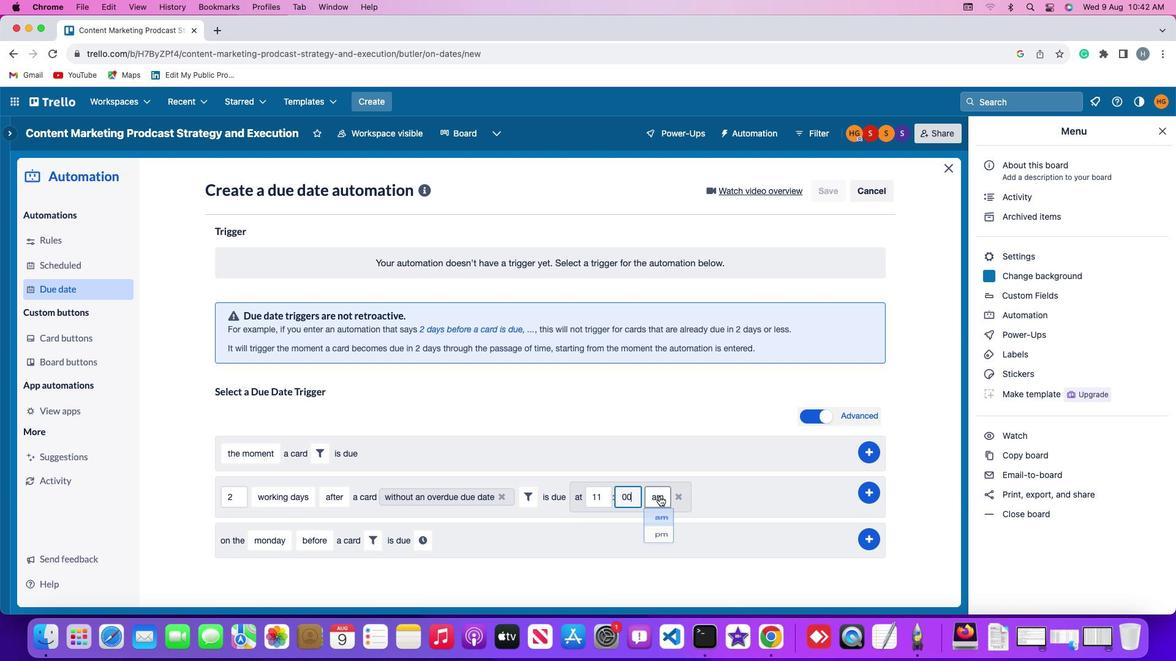 
Action: Mouse pressed left at (660, 496)
Screenshot: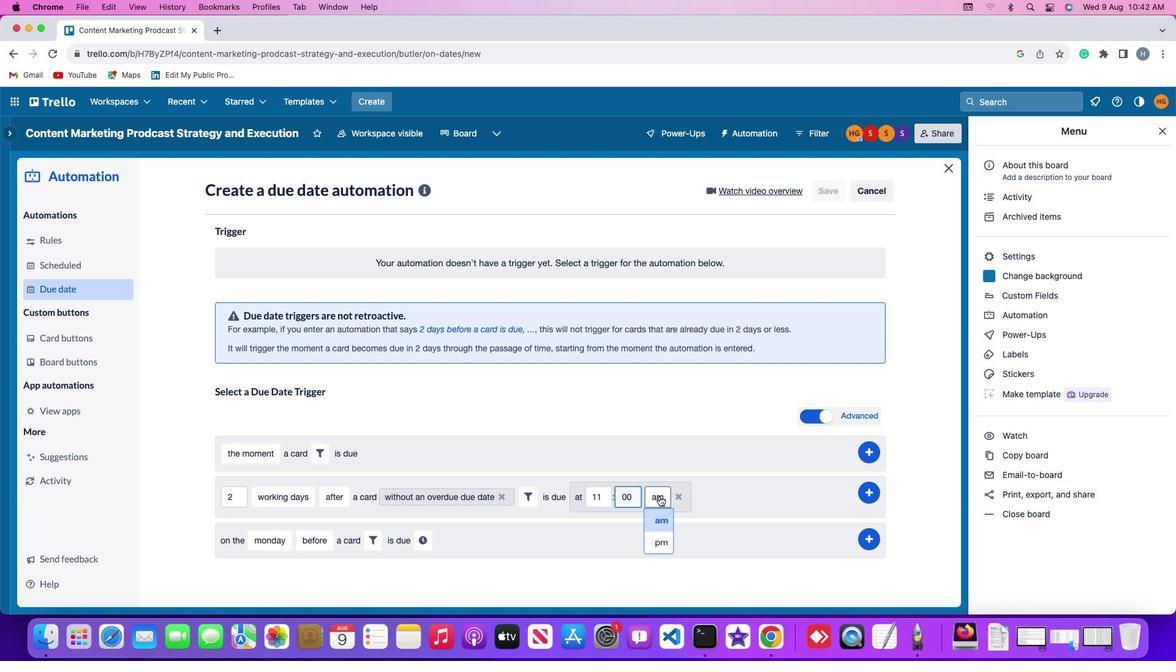 
Action: Mouse moved to (654, 523)
Screenshot: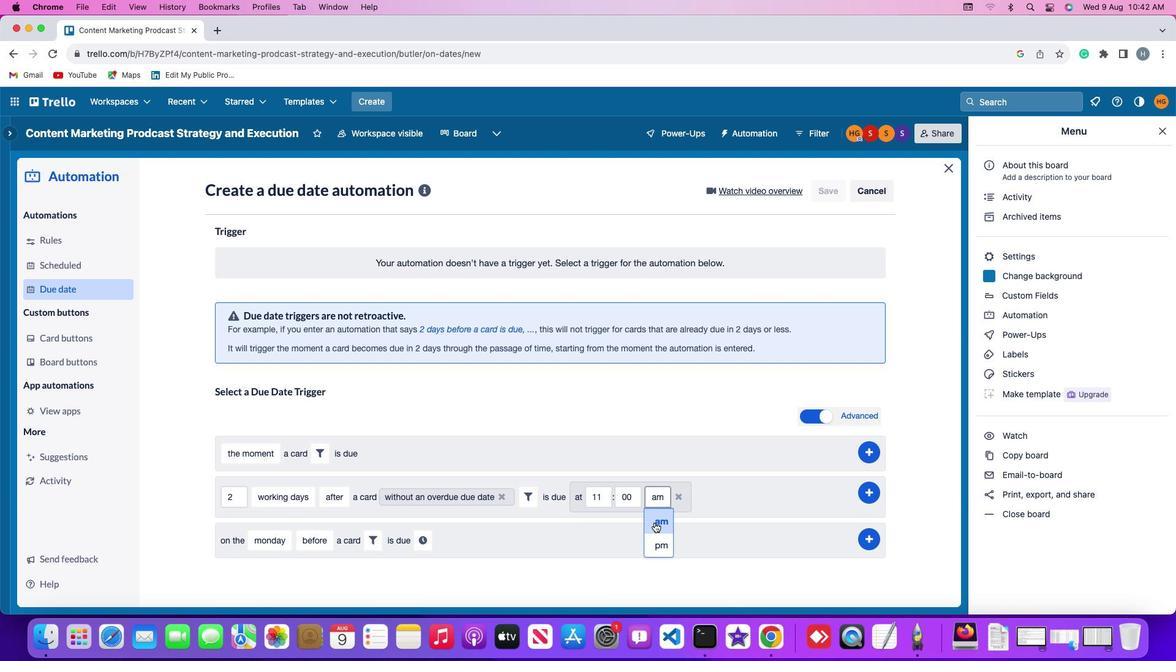 
Action: Mouse pressed left at (654, 523)
Screenshot: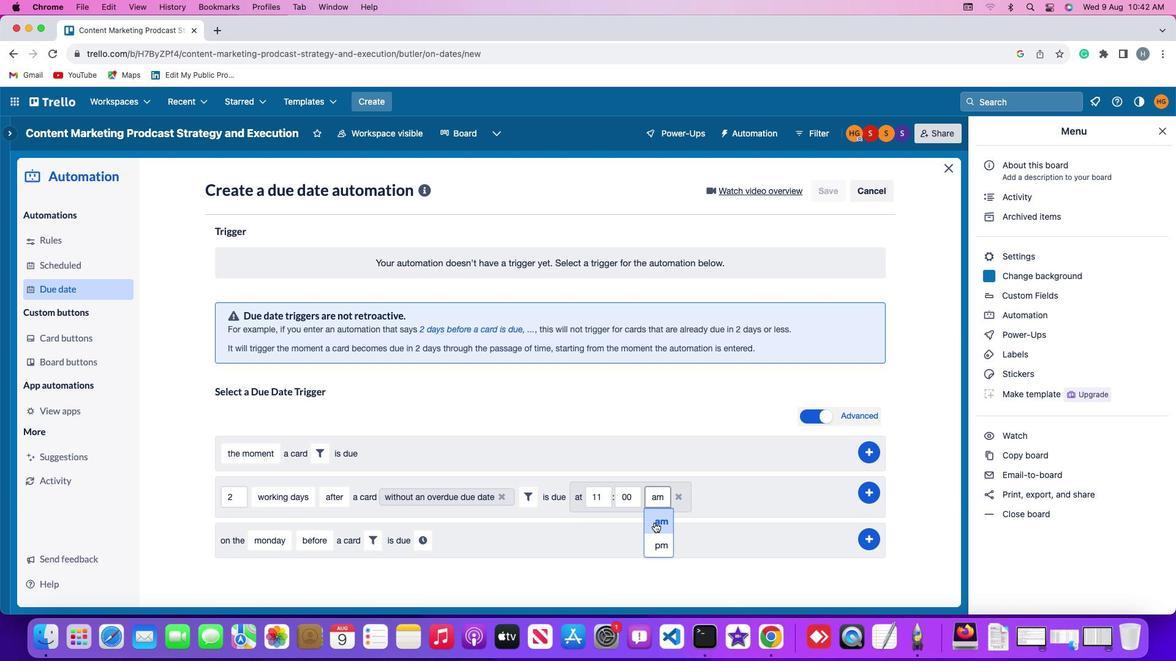 
Action: Mouse moved to (874, 490)
Screenshot: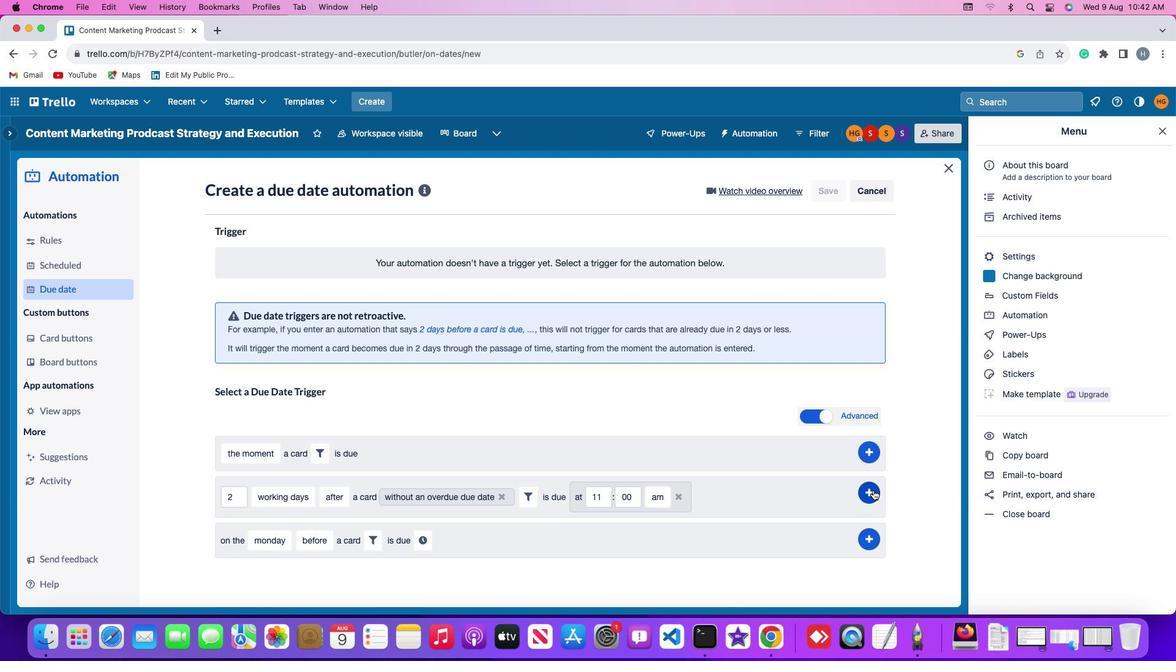 
Action: Mouse pressed left at (874, 490)
Screenshot: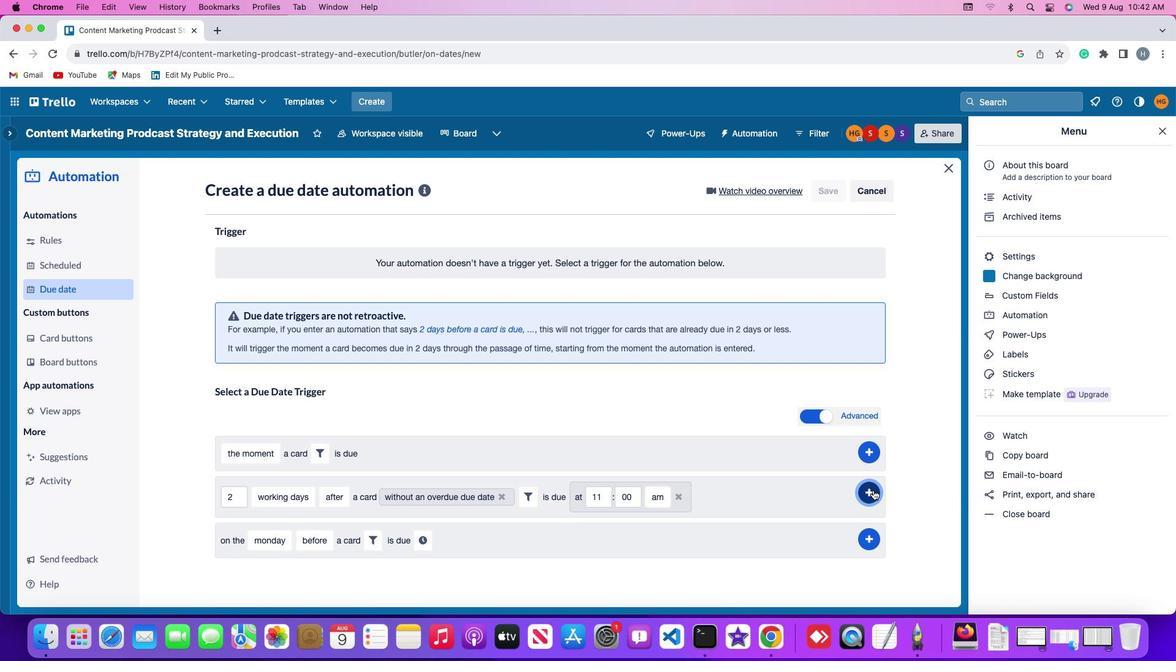 
Action: Mouse moved to (921, 396)
Screenshot: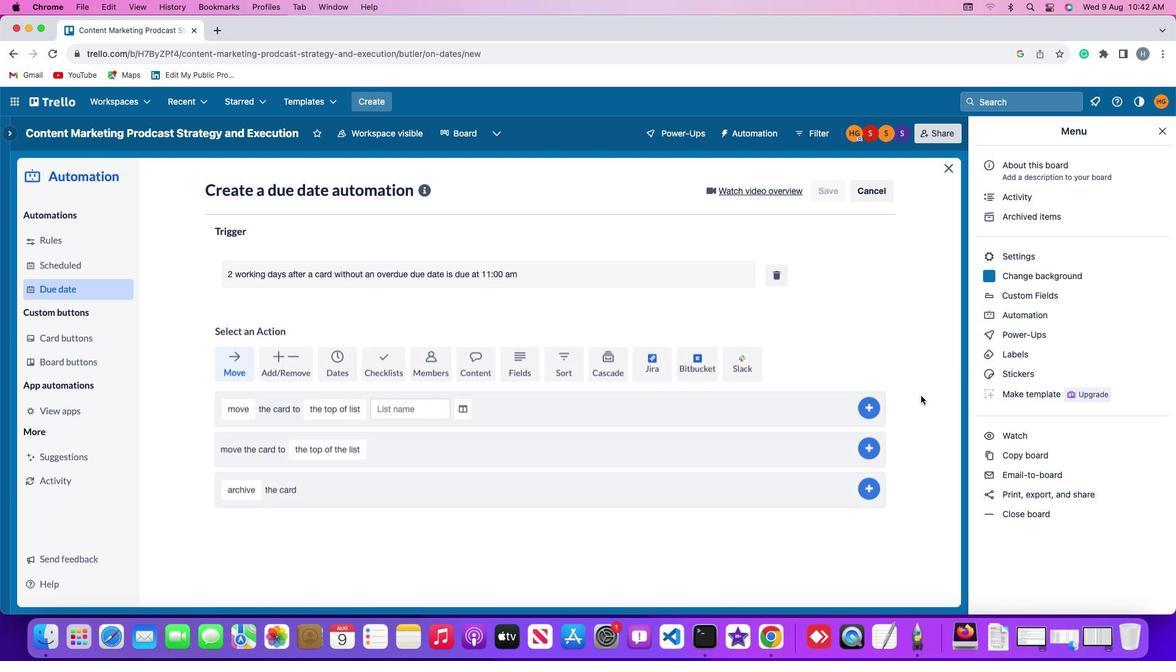 
